 Task: Find connections with filter location Sevran with filter topic #Healthwith filter profile language English with filter current company Black Box with filter school Uttrakhand Jobs with filter industry Accounting with filter service category iOS Development with filter keywords title Recyclables Collector
Action: Mouse moved to (254, 191)
Screenshot: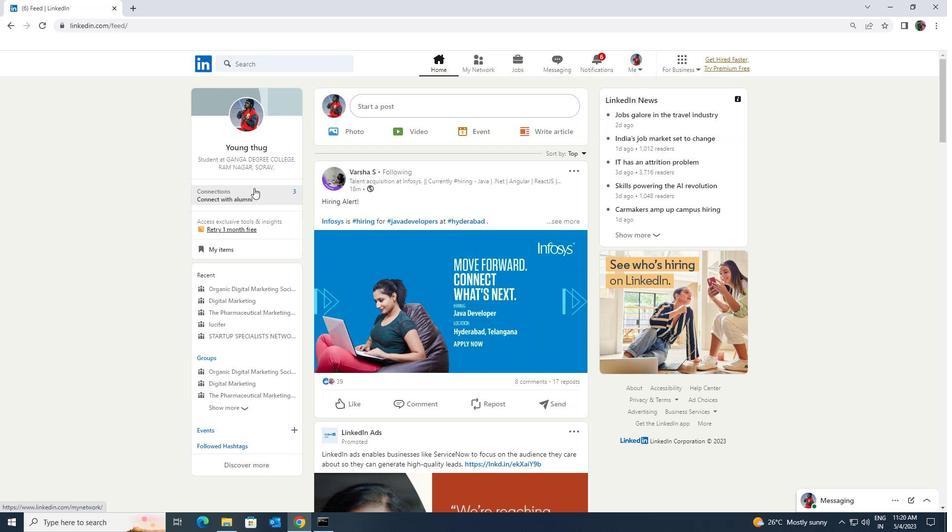 
Action: Mouse pressed left at (254, 191)
Screenshot: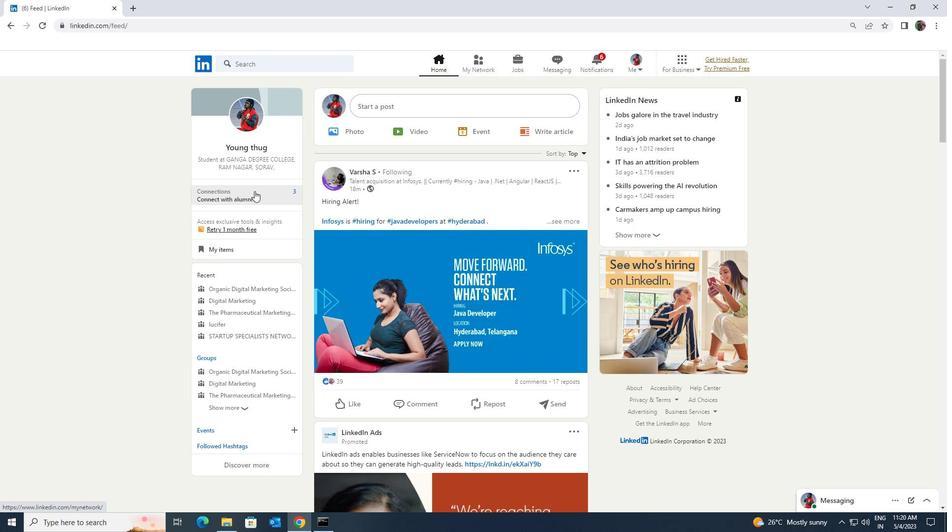 
Action: Mouse moved to (245, 116)
Screenshot: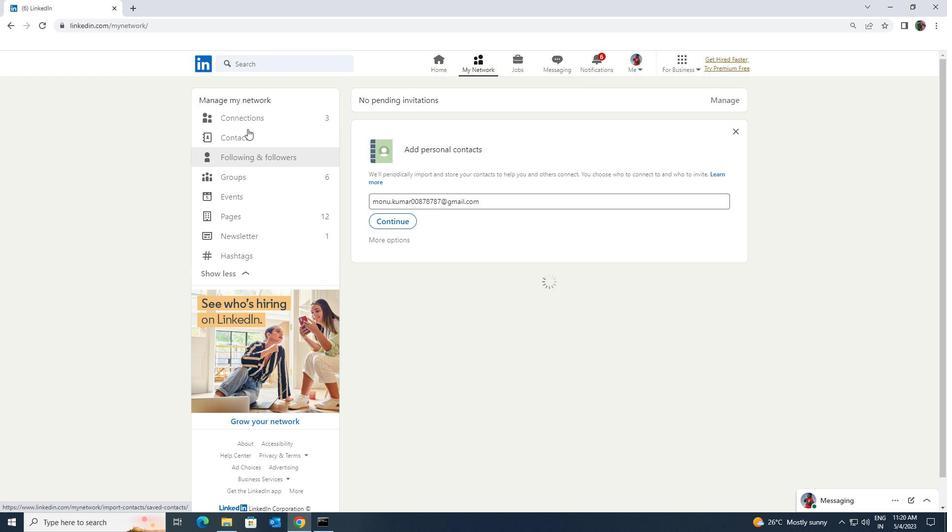 
Action: Mouse pressed left at (245, 116)
Screenshot: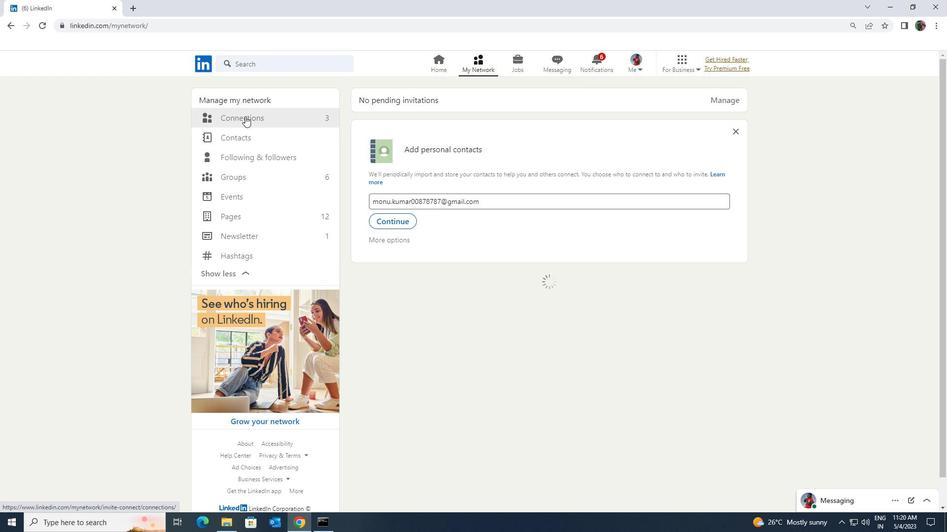 
Action: Mouse moved to (528, 120)
Screenshot: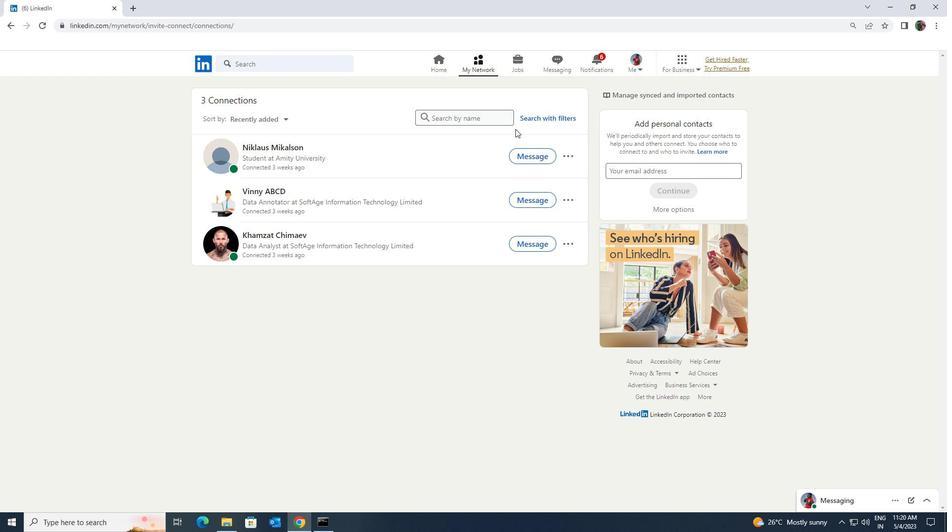 
Action: Mouse pressed left at (528, 120)
Screenshot: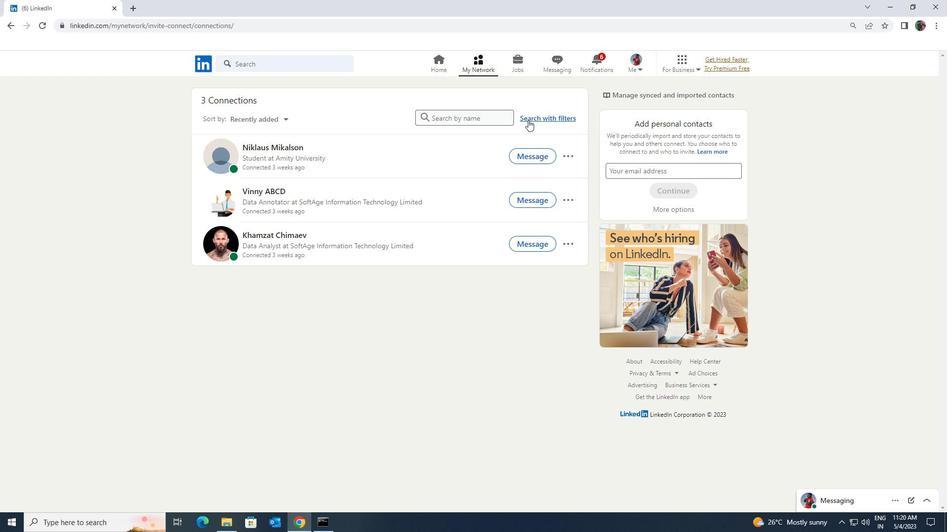 
Action: Mouse moved to (501, 84)
Screenshot: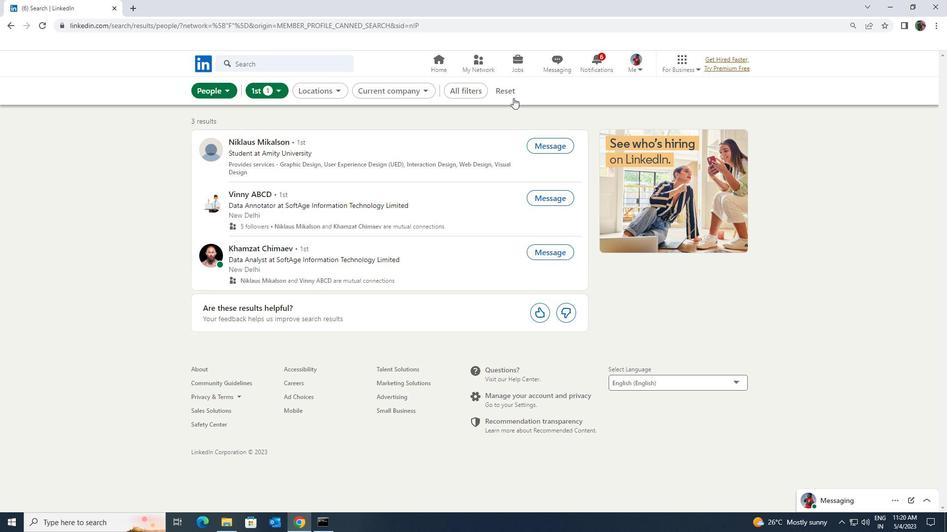 
Action: Mouse pressed left at (501, 84)
Screenshot: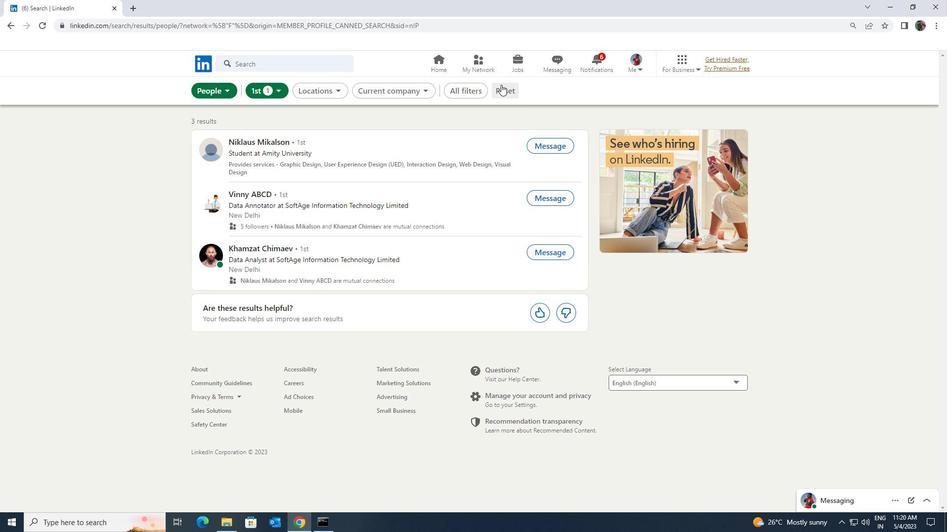 
Action: Mouse moved to (493, 88)
Screenshot: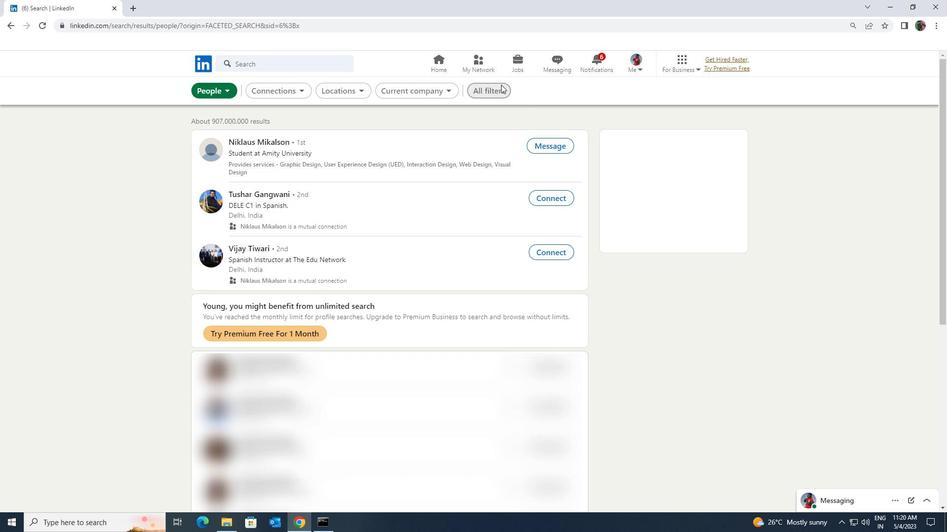 
Action: Mouse pressed left at (493, 88)
Screenshot: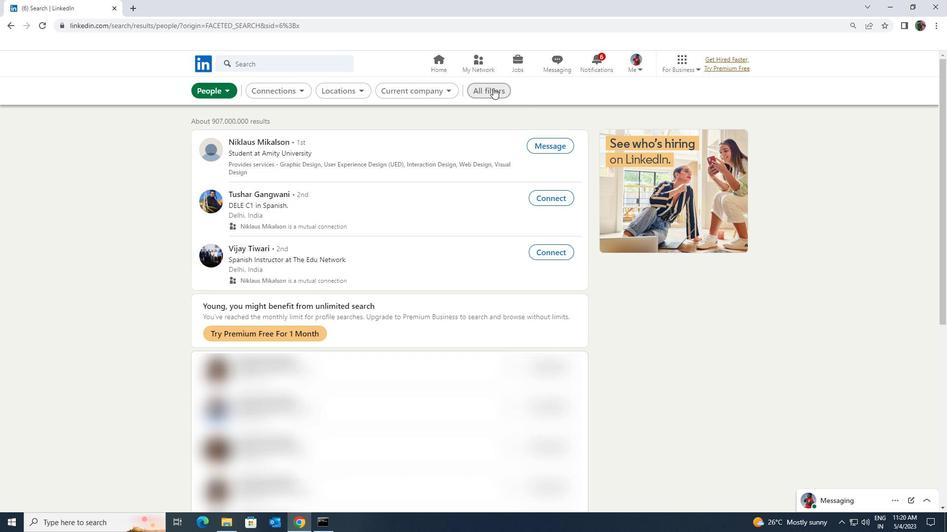 
Action: Mouse moved to (815, 385)
Screenshot: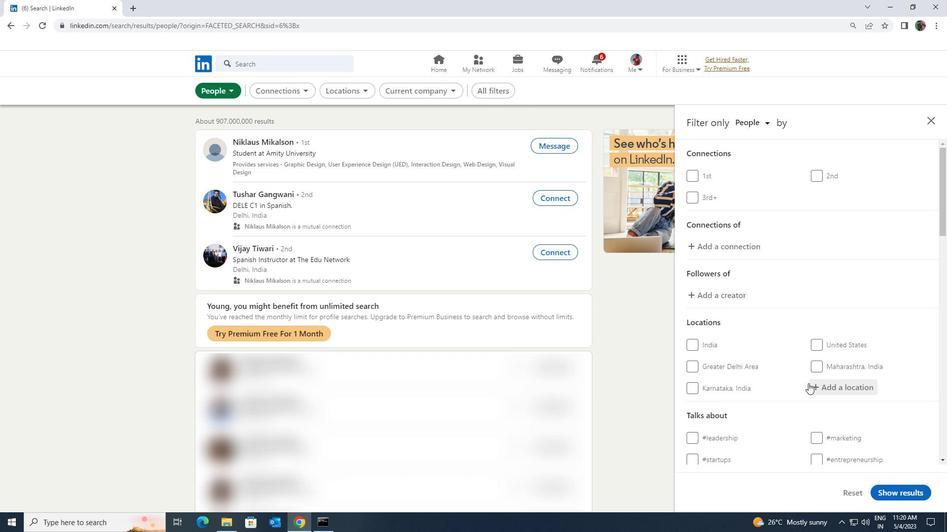 
Action: Mouse pressed left at (815, 385)
Screenshot: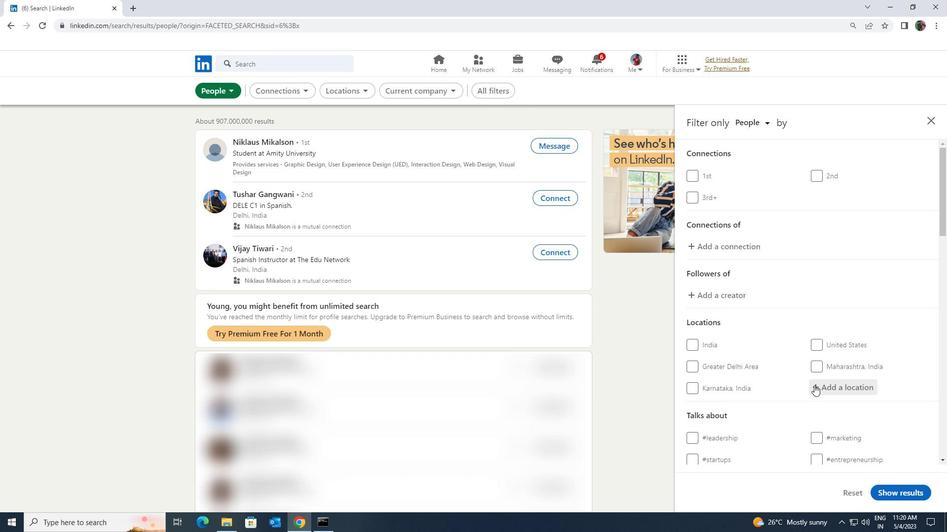 
Action: Key pressed <Key.shift>SR<Key.backspace>EVRAN
Screenshot: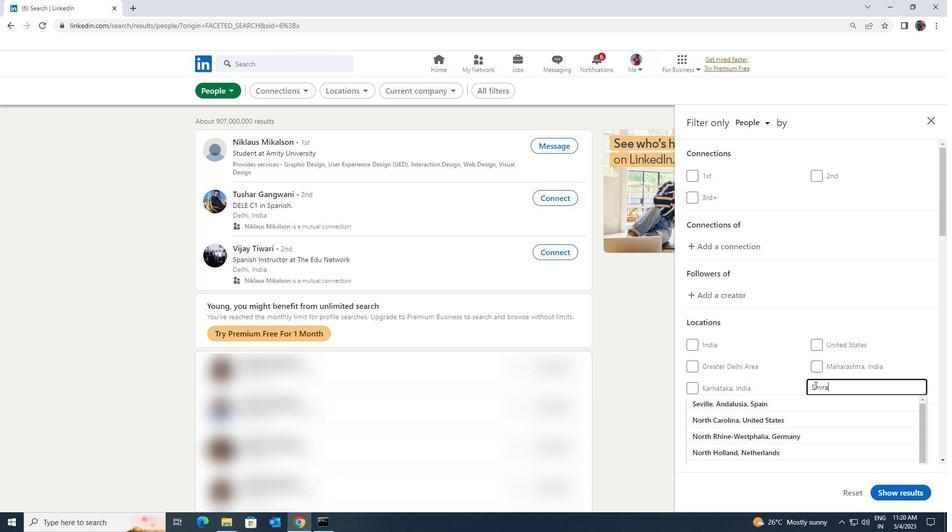 
Action: Mouse moved to (806, 401)
Screenshot: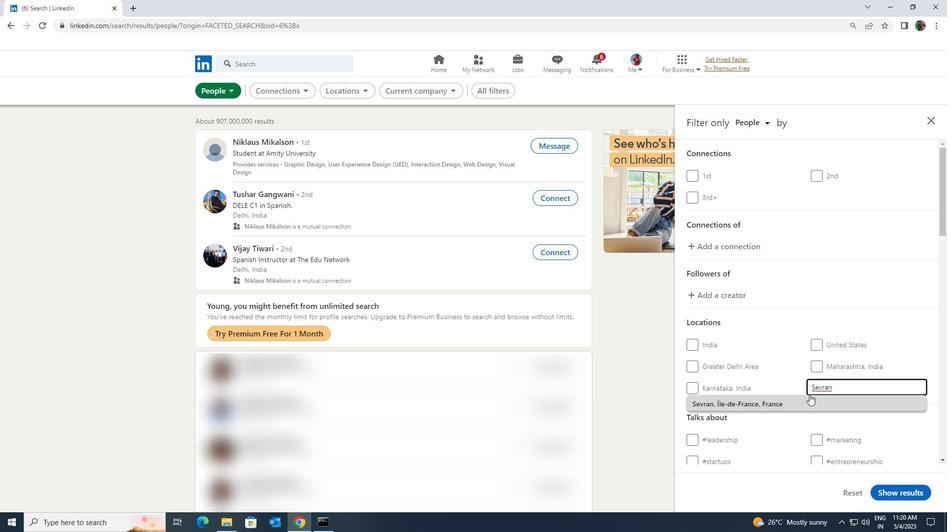 
Action: Mouse pressed left at (806, 401)
Screenshot: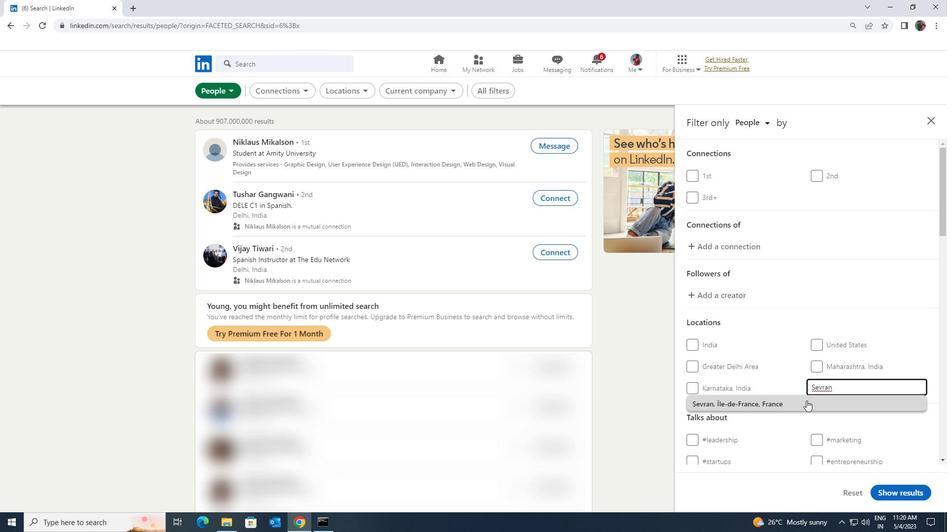
Action: Mouse moved to (800, 390)
Screenshot: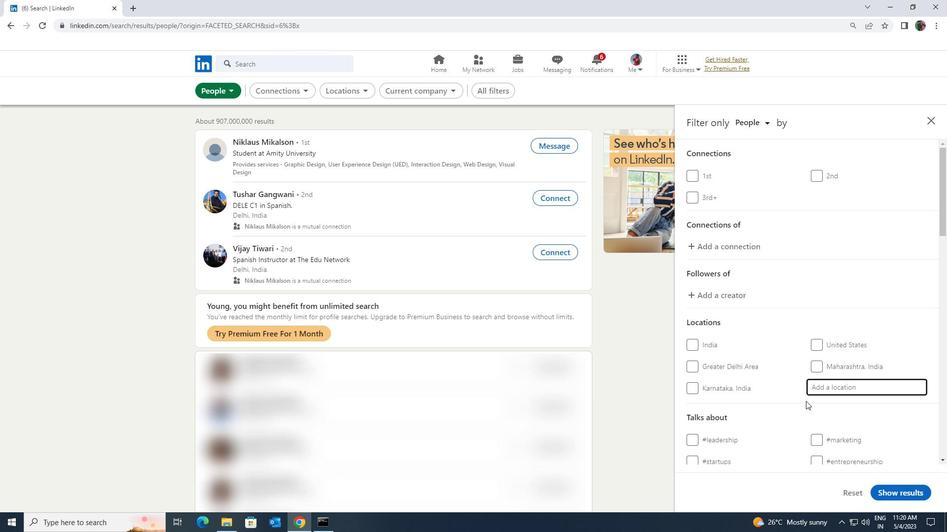 
Action: Mouse scrolled (800, 390) with delta (0, 0)
Screenshot: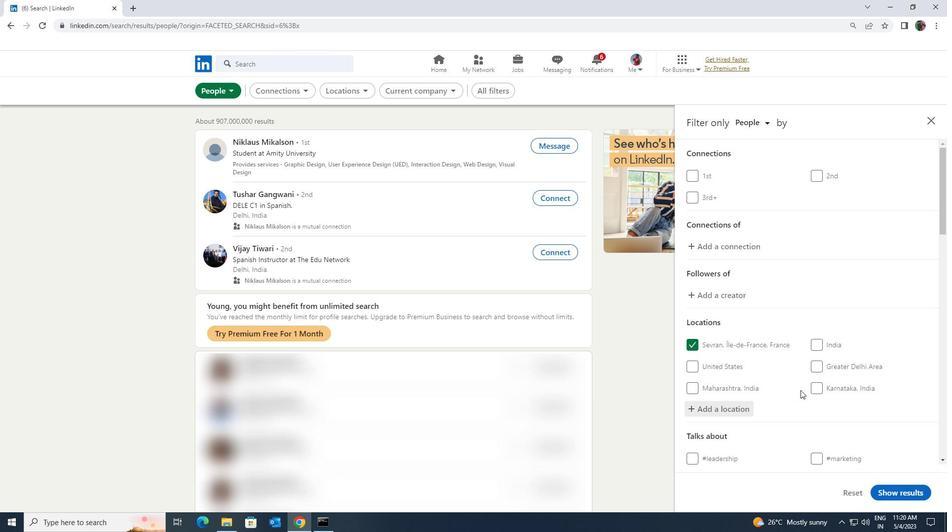 
Action: Mouse scrolled (800, 390) with delta (0, 0)
Screenshot: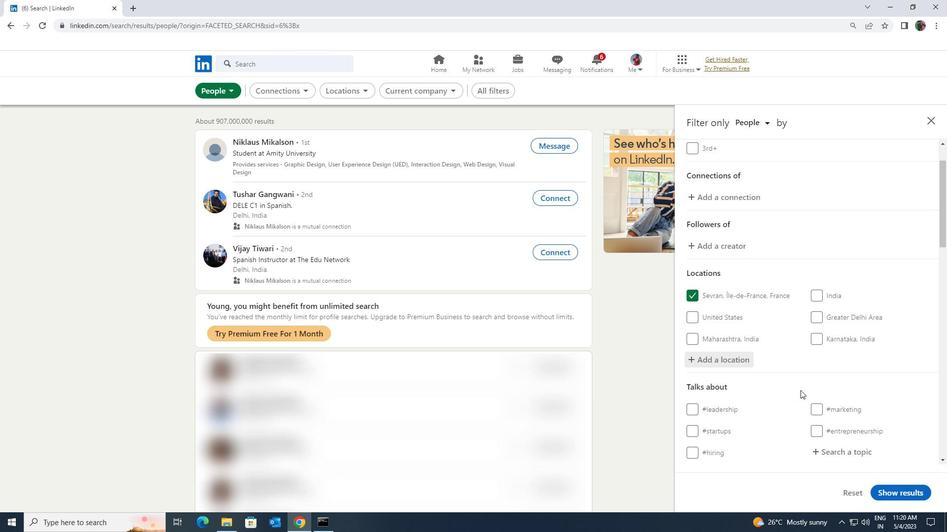 
Action: Mouse moved to (821, 400)
Screenshot: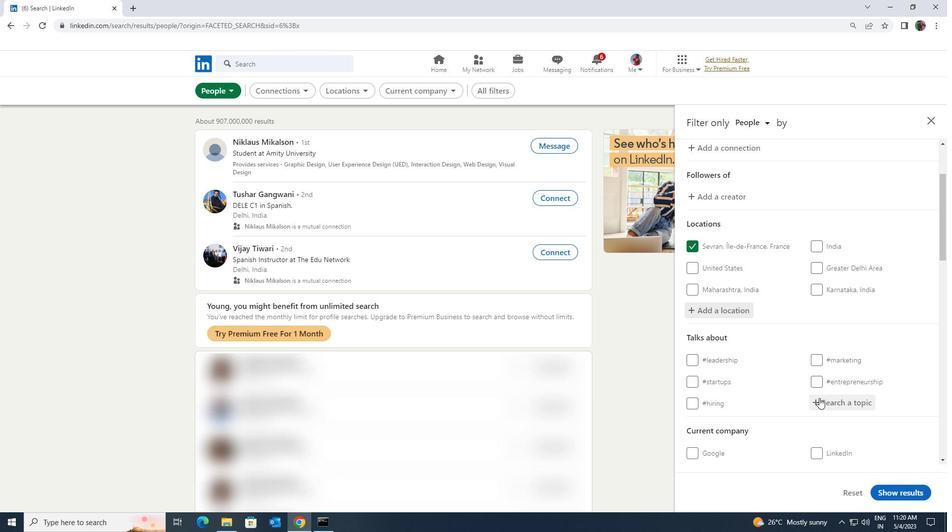 
Action: Mouse pressed left at (821, 400)
Screenshot: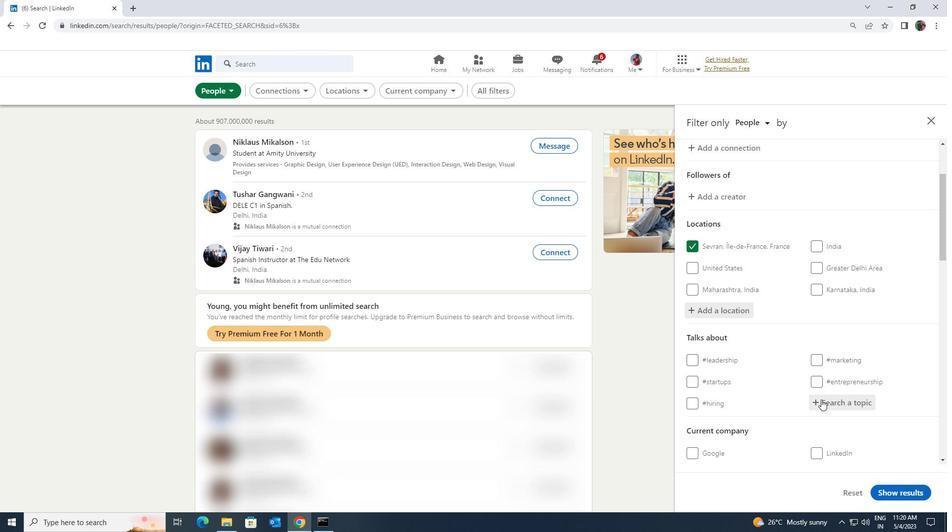 
Action: Mouse moved to (809, 396)
Screenshot: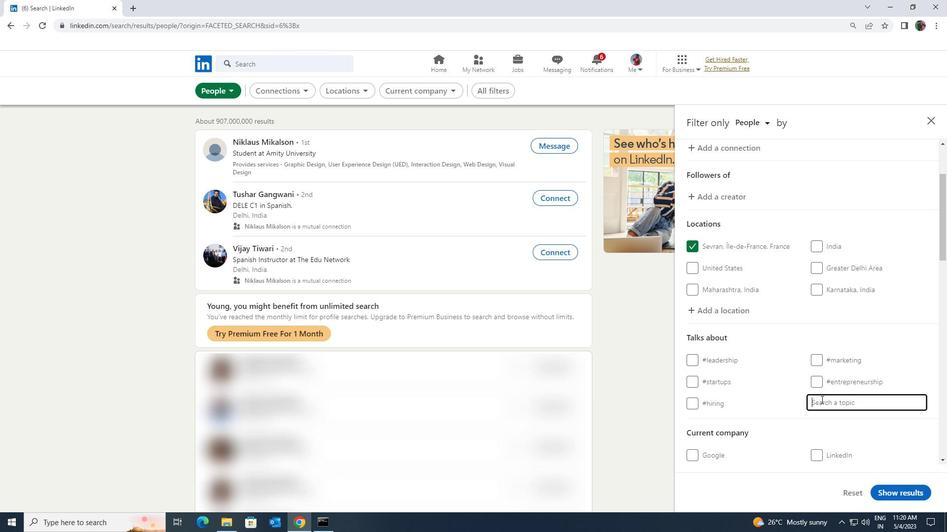 
Action: Key pressed <Key.shift>HEALTH
Screenshot: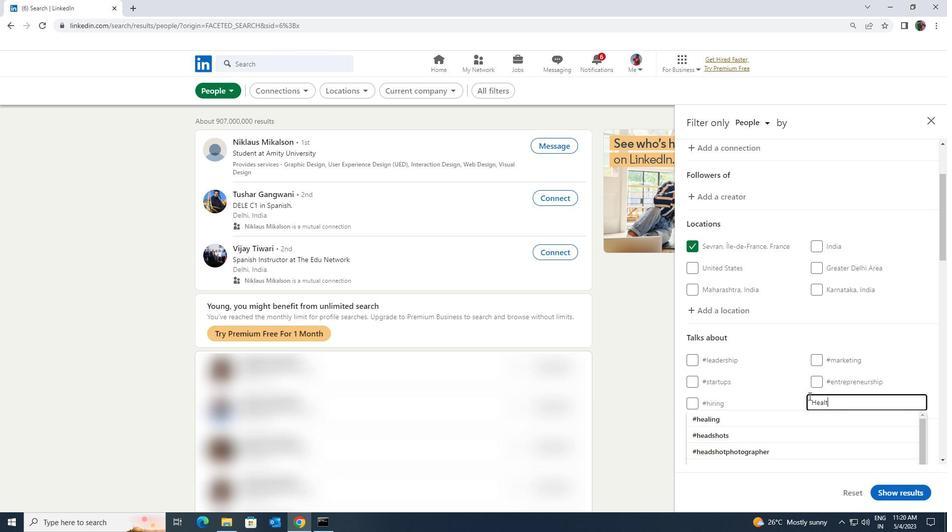 
Action: Mouse moved to (791, 432)
Screenshot: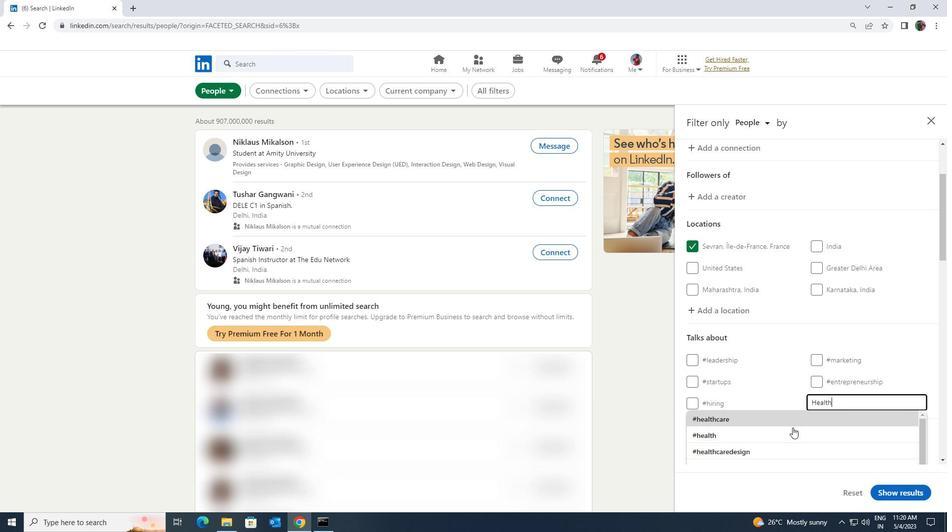 
Action: Mouse pressed left at (791, 432)
Screenshot: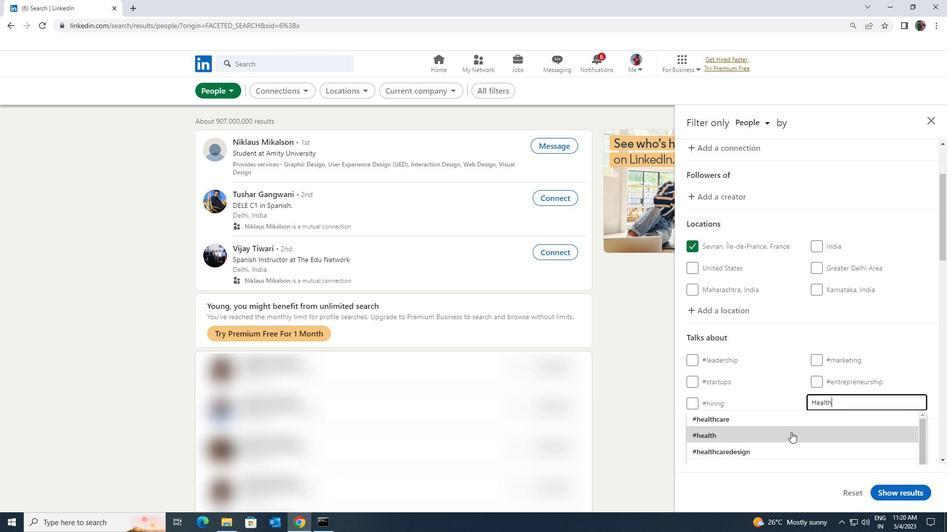 
Action: Mouse scrolled (791, 432) with delta (0, 0)
Screenshot: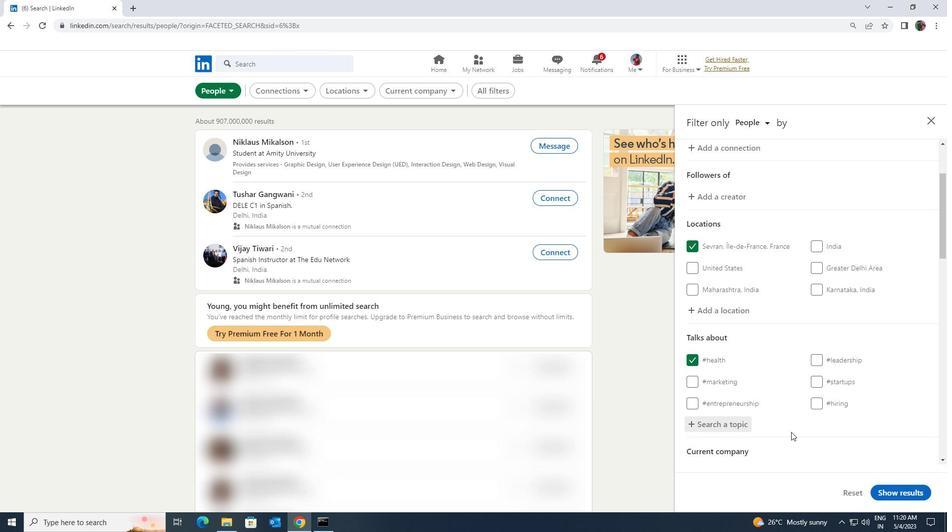 
Action: Mouse scrolled (791, 432) with delta (0, 0)
Screenshot: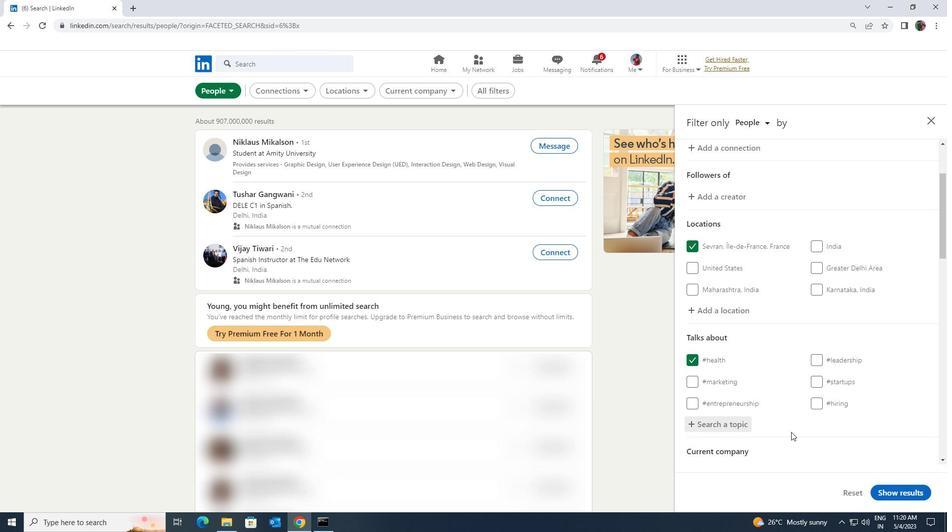 
Action: Mouse scrolled (791, 432) with delta (0, 0)
Screenshot: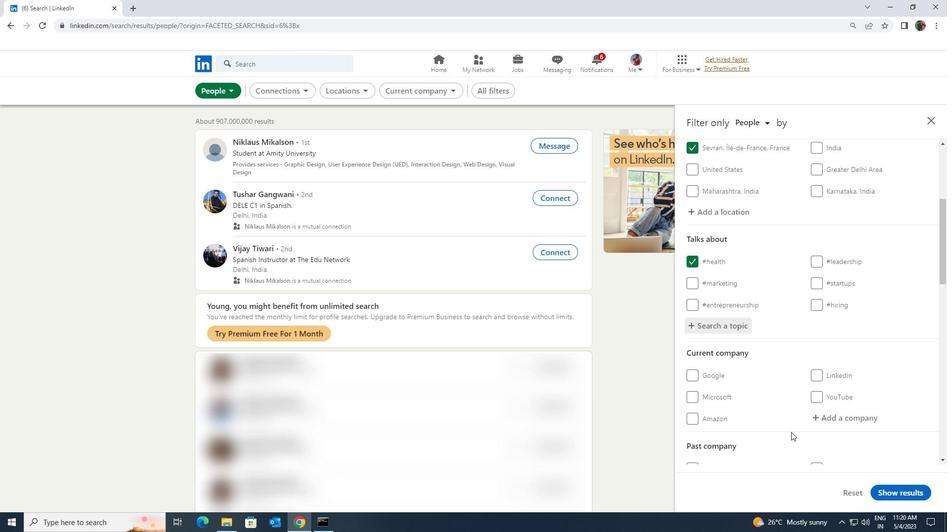 
Action: Mouse scrolled (791, 432) with delta (0, 0)
Screenshot: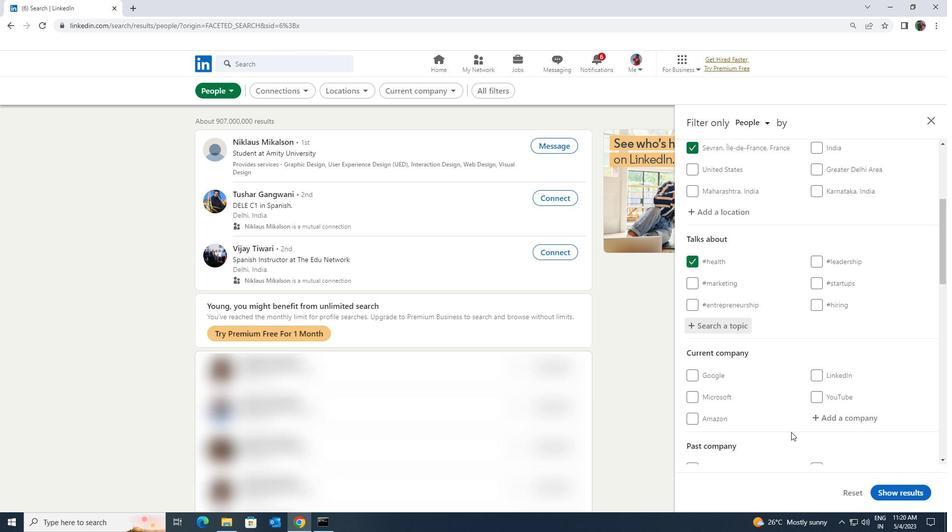 
Action: Mouse scrolled (791, 432) with delta (0, 0)
Screenshot: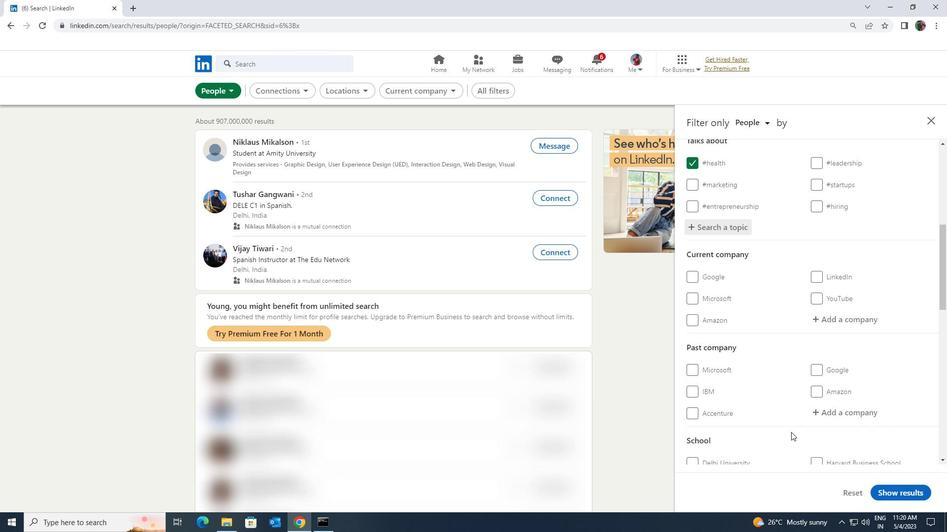 
Action: Mouse moved to (789, 432)
Screenshot: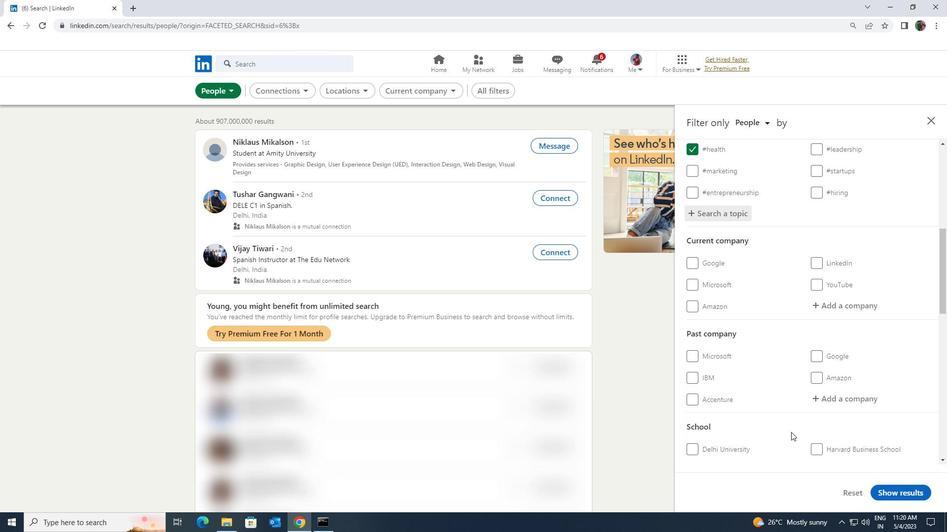 
Action: Mouse scrolled (789, 432) with delta (0, 0)
Screenshot: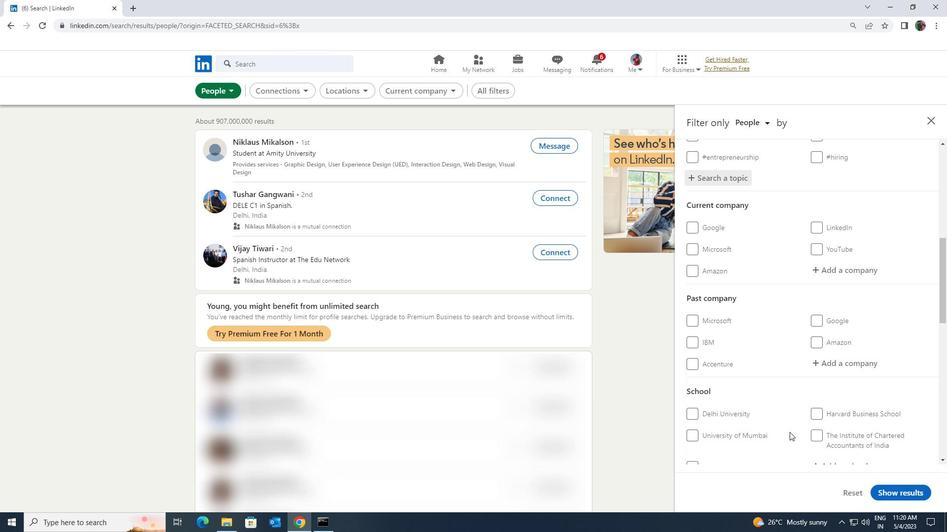 
Action: Mouse moved to (789, 431)
Screenshot: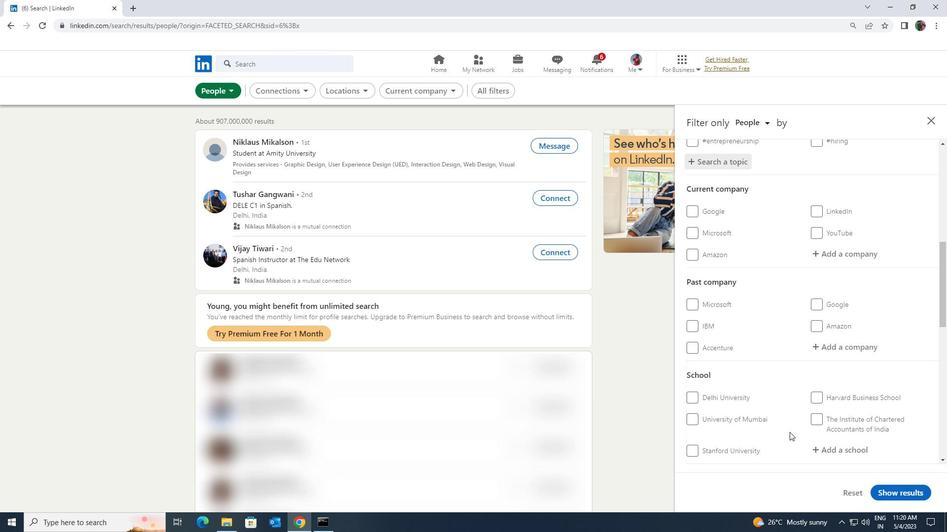 
Action: Mouse scrolled (789, 430) with delta (0, 0)
Screenshot: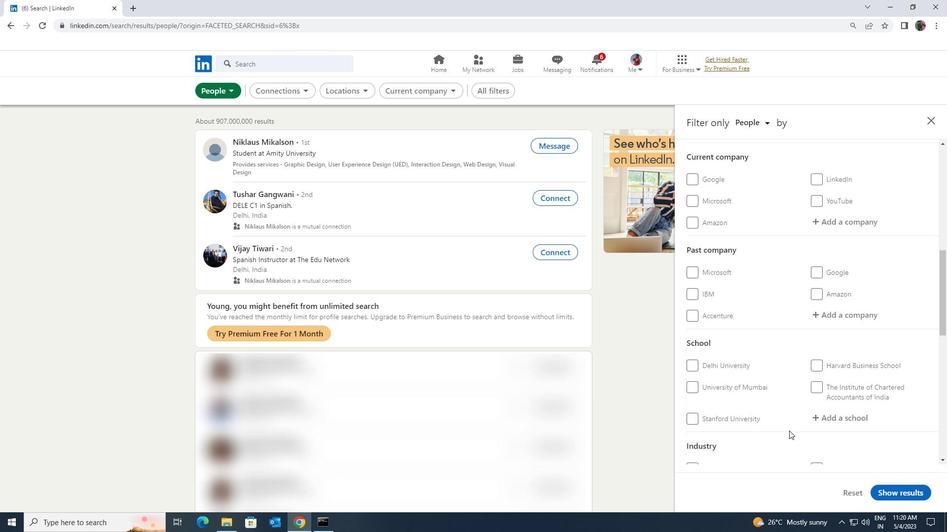 
Action: Mouse moved to (788, 428)
Screenshot: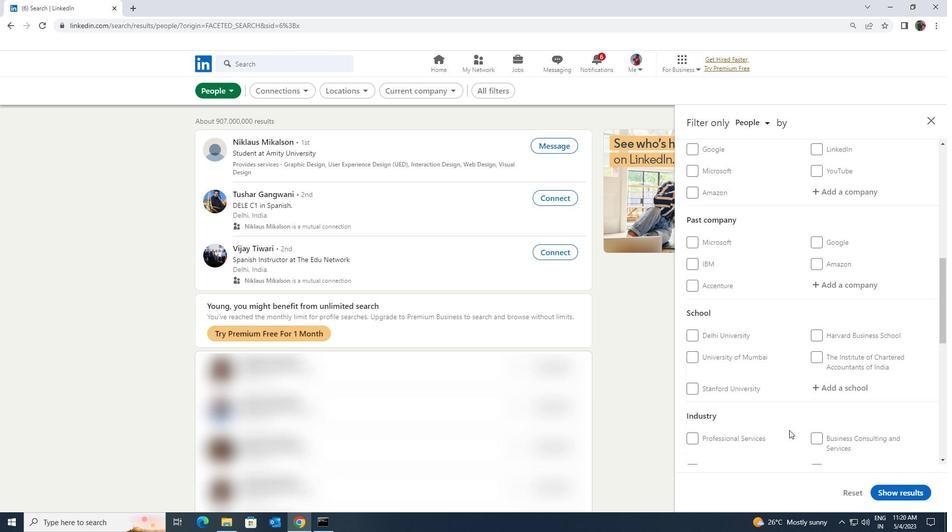 
Action: Mouse scrolled (788, 427) with delta (0, 0)
Screenshot: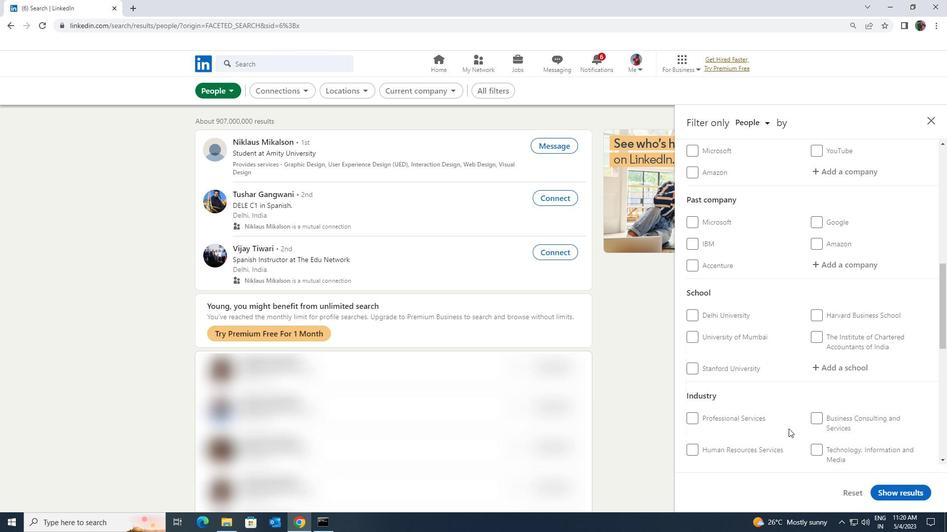 
Action: Mouse scrolled (788, 427) with delta (0, 0)
Screenshot: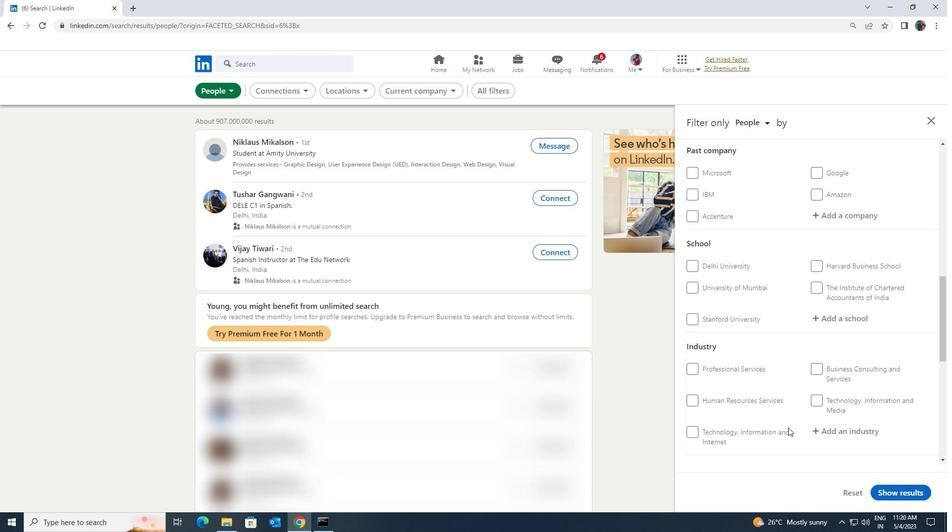 
Action: Mouse scrolled (788, 427) with delta (0, 0)
Screenshot: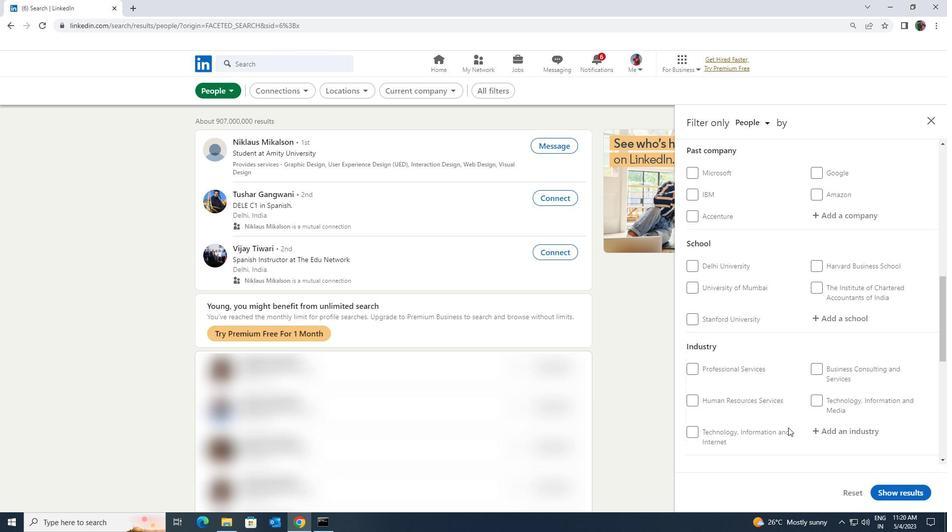 
Action: Mouse moved to (694, 393)
Screenshot: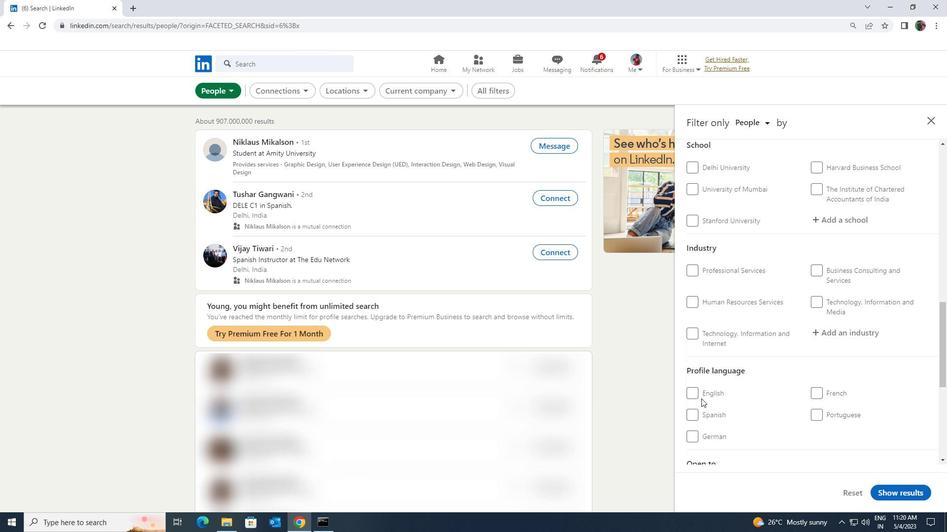 
Action: Mouse pressed left at (694, 393)
Screenshot: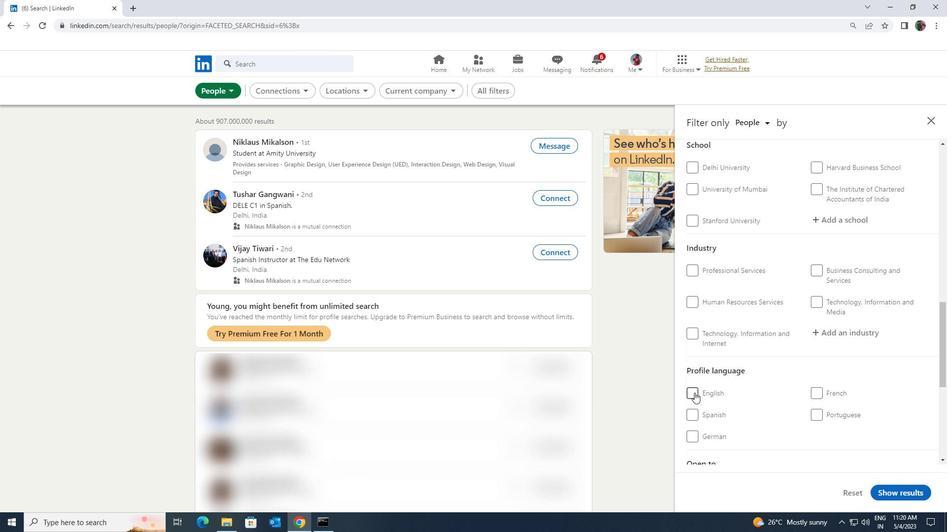 
Action: Mouse moved to (755, 392)
Screenshot: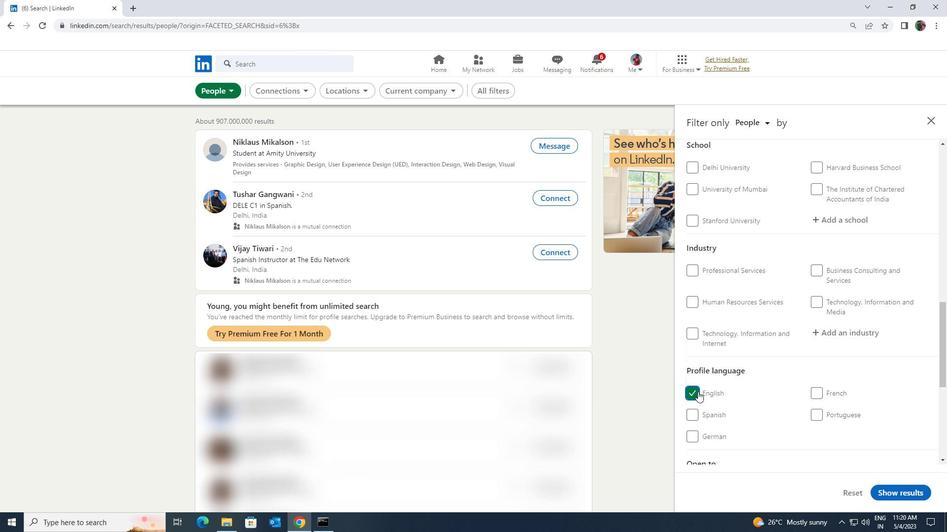 
Action: Mouse scrolled (755, 392) with delta (0, 0)
Screenshot: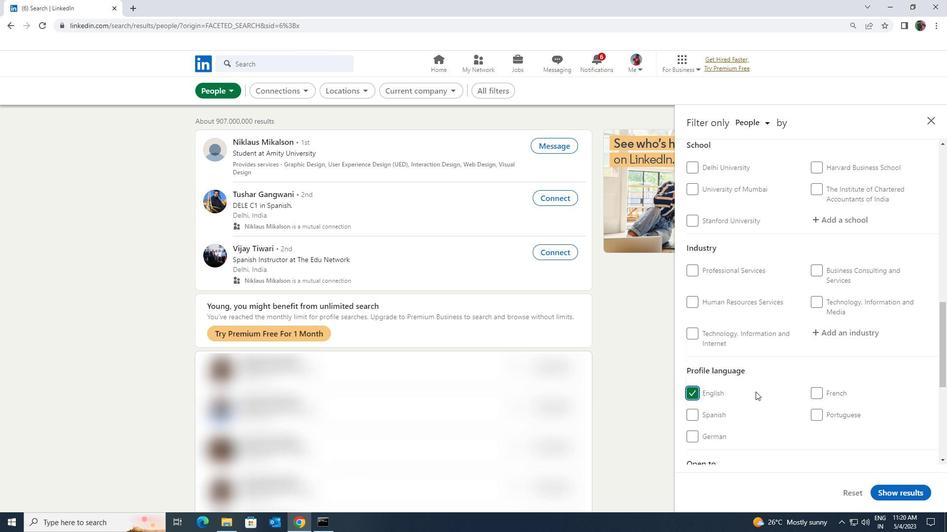 
Action: Mouse scrolled (755, 392) with delta (0, 0)
Screenshot: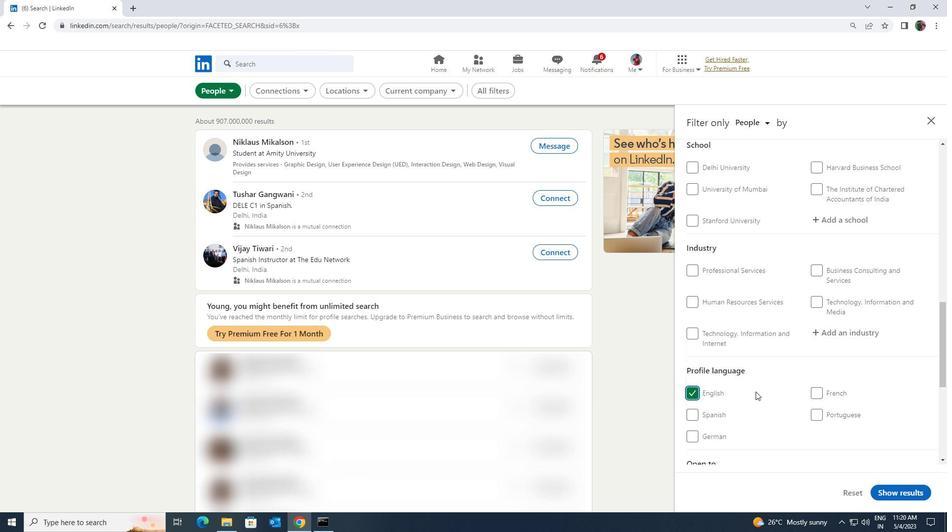 
Action: Mouse scrolled (755, 392) with delta (0, 0)
Screenshot: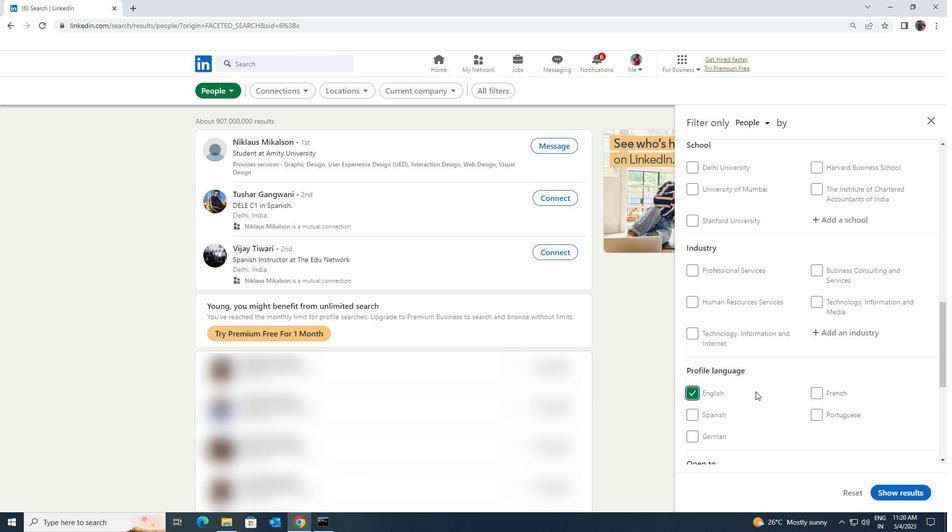 
Action: Mouse scrolled (755, 392) with delta (0, 0)
Screenshot: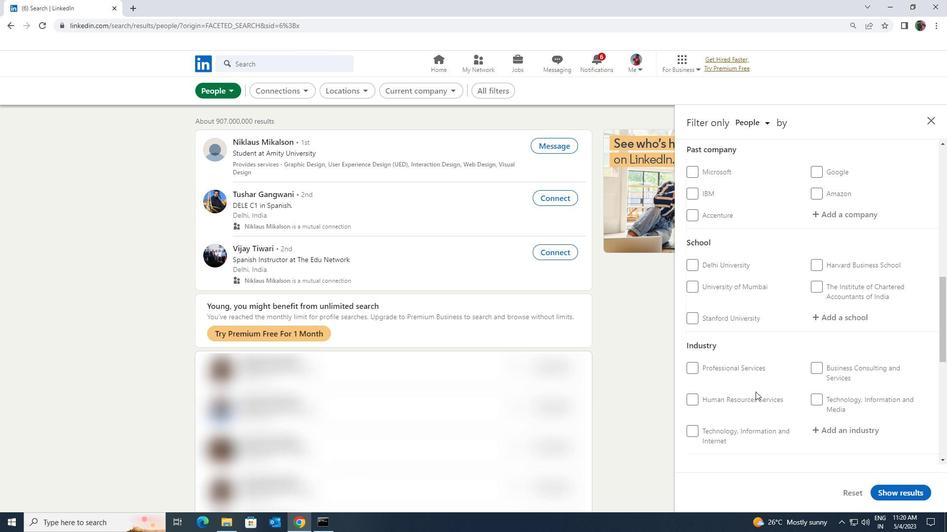 
Action: Mouse scrolled (755, 392) with delta (0, 0)
Screenshot: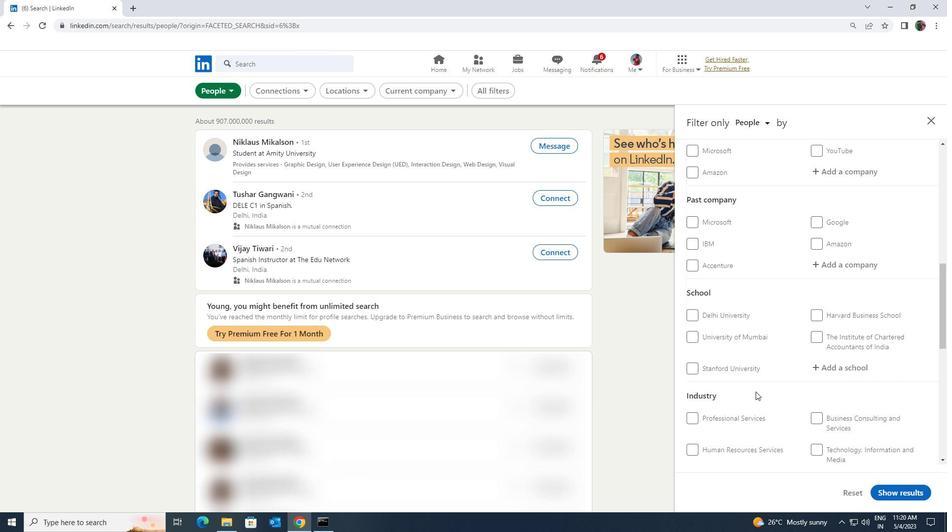 
Action: Mouse scrolled (755, 392) with delta (0, 0)
Screenshot: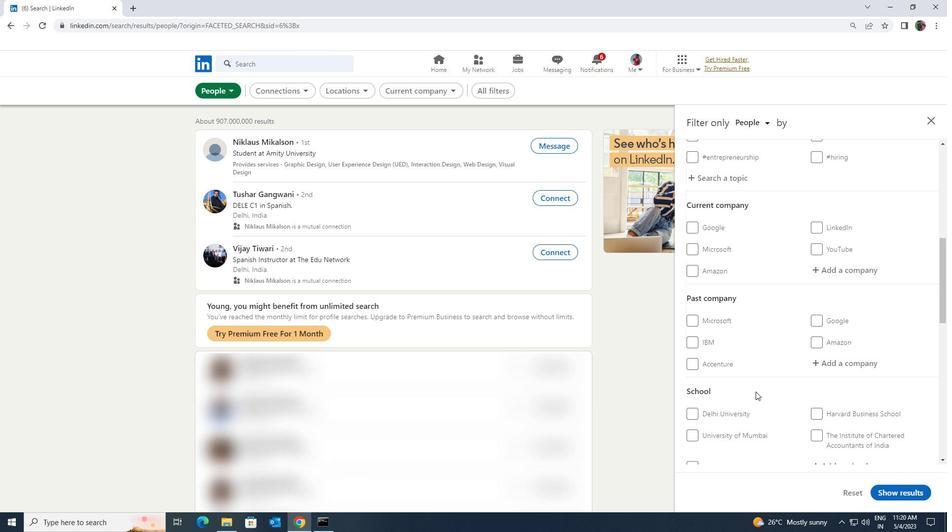 
Action: Mouse moved to (811, 324)
Screenshot: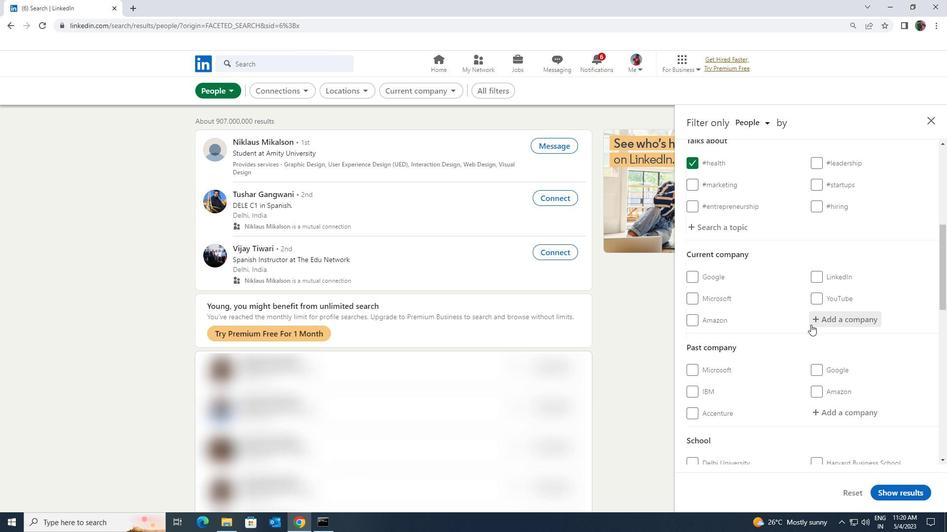 
Action: Mouse pressed left at (811, 324)
Screenshot: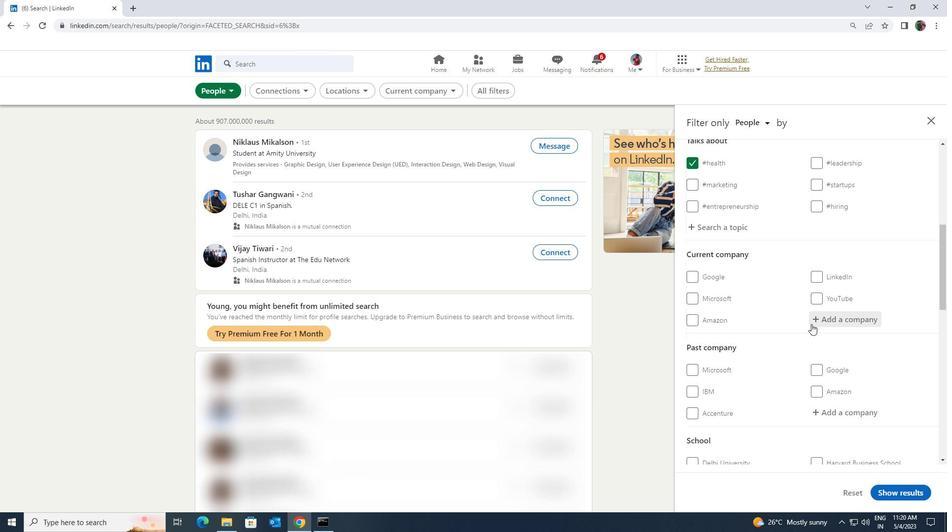 
Action: Key pressed <Key.shift><Key.shift><Key.shift><Key.shift><Key.shift>BLACK<Key.space><Key.shift>BOX
Screenshot: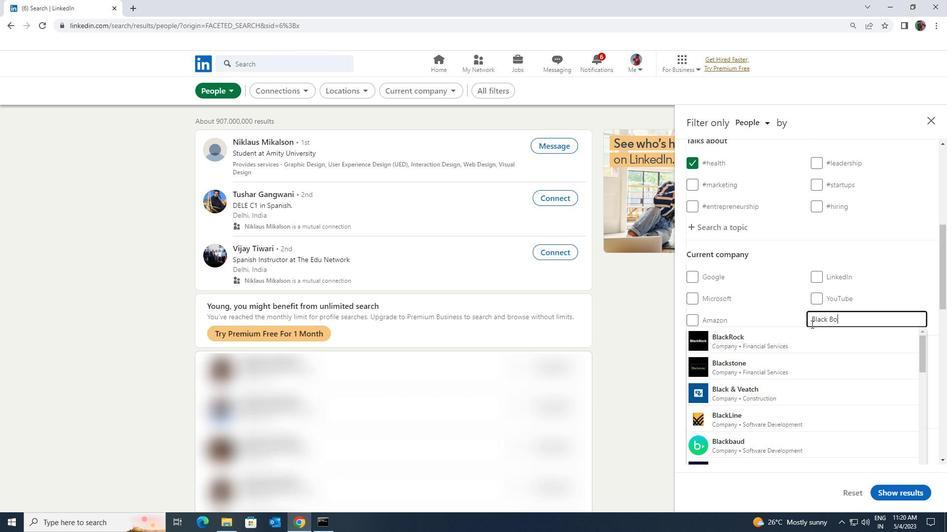 
Action: Mouse moved to (787, 344)
Screenshot: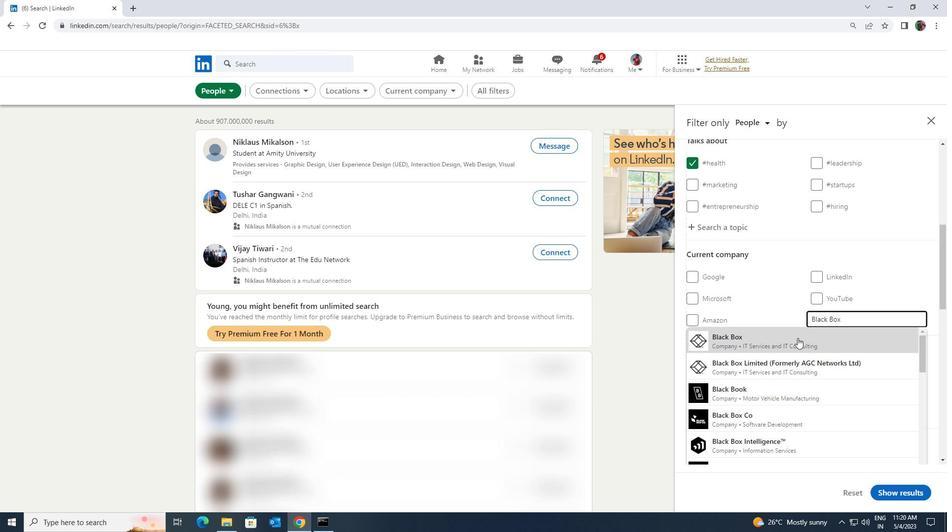 
Action: Mouse pressed left at (787, 344)
Screenshot: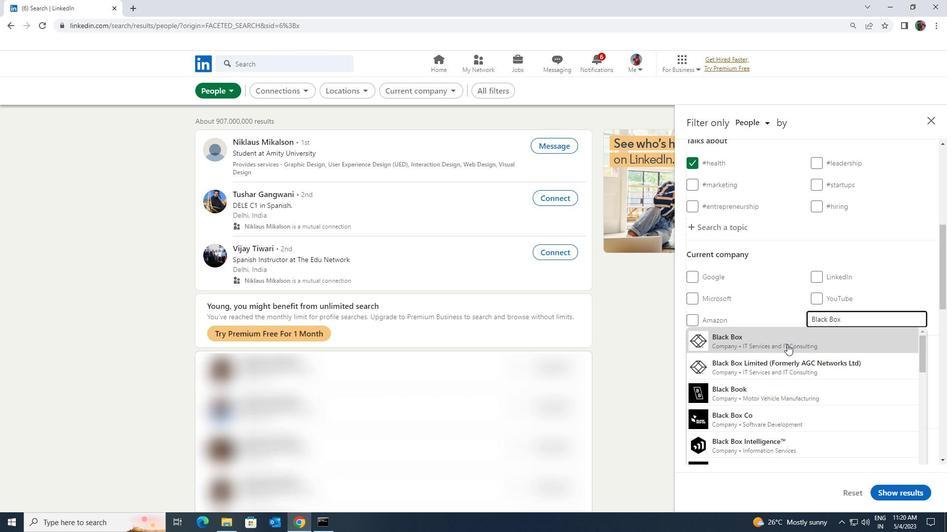 
Action: Mouse pressed left at (787, 344)
Screenshot: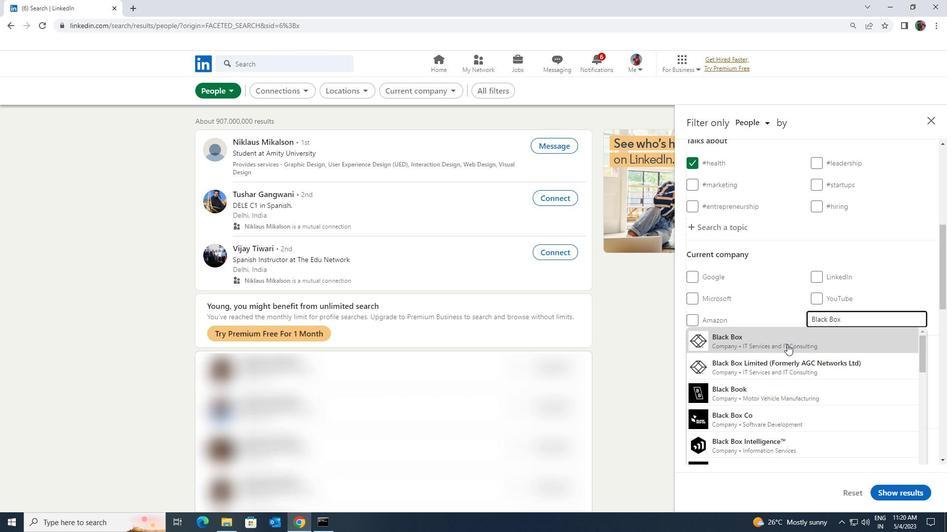 
Action: Mouse scrolled (787, 344) with delta (0, 0)
Screenshot: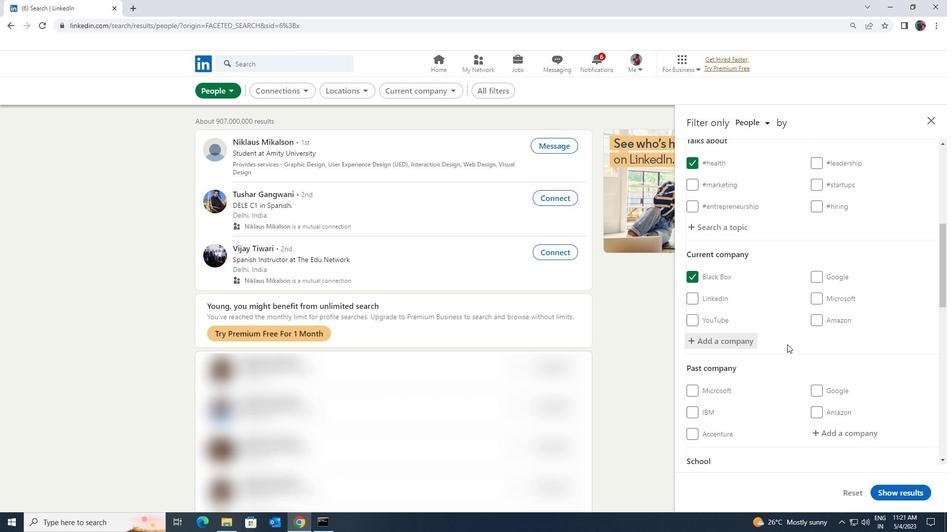 
Action: Mouse moved to (787, 335)
Screenshot: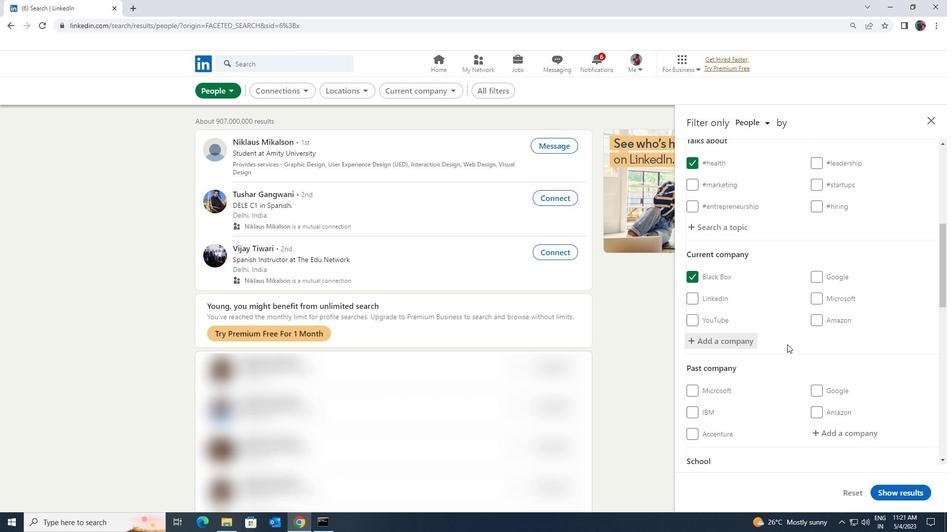 
Action: Mouse scrolled (787, 334) with delta (0, 0)
Screenshot: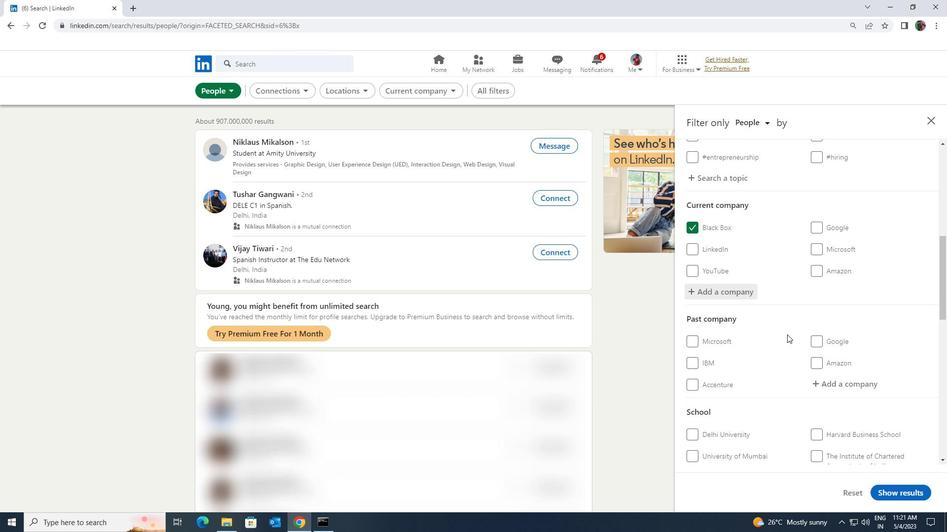 
Action: Mouse scrolled (787, 334) with delta (0, 0)
Screenshot: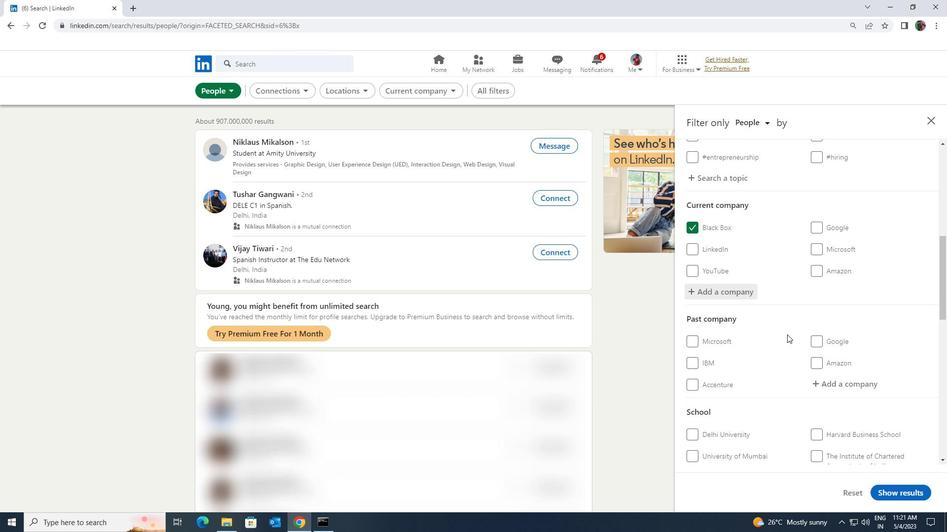 
Action: Mouse scrolled (787, 334) with delta (0, 0)
Screenshot: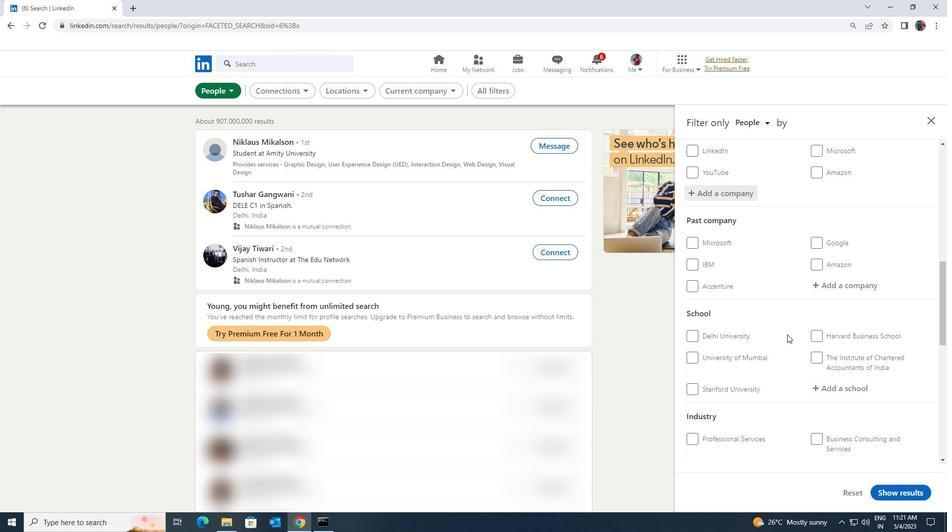 
Action: Mouse moved to (823, 337)
Screenshot: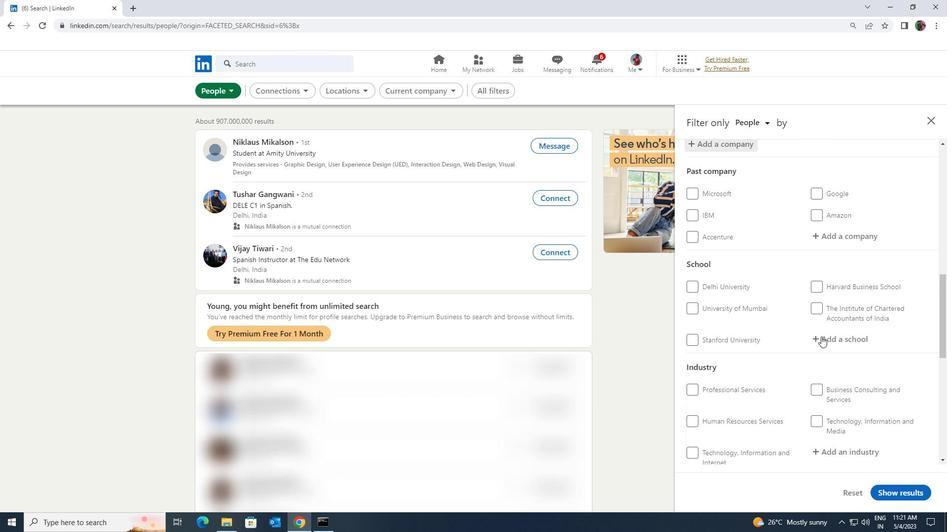 
Action: Mouse pressed left at (823, 337)
Screenshot: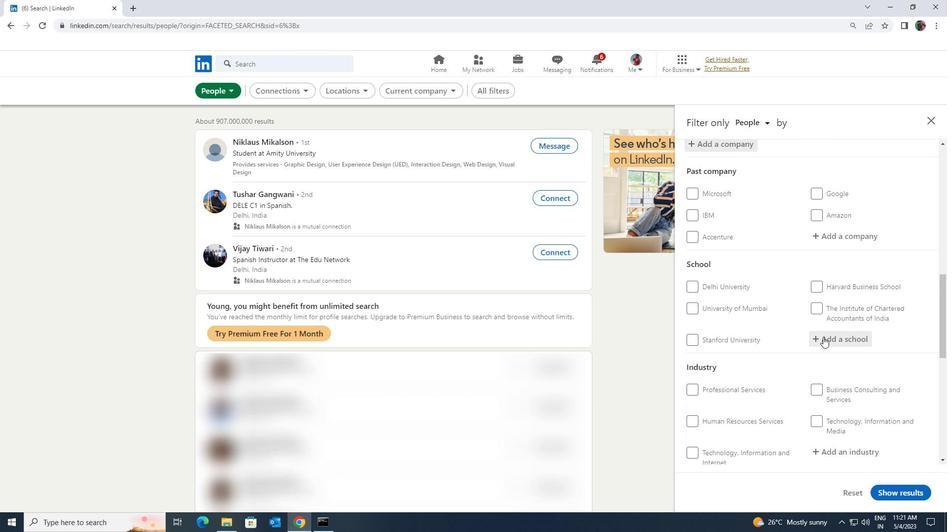 
Action: Key pressed <Key.shift>UTTRAKHAND<Key.space>
Screenshot: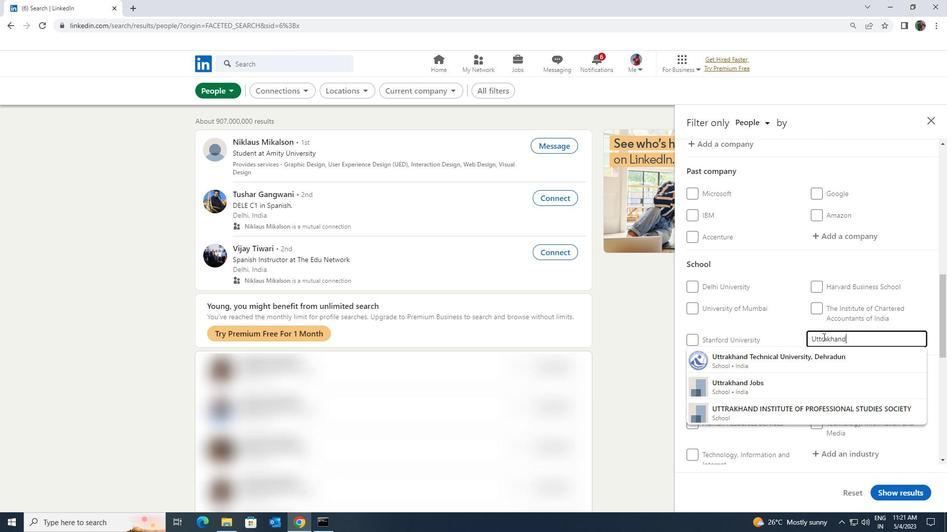 
Action: Mouse moved to (827, 350)
Screenshot: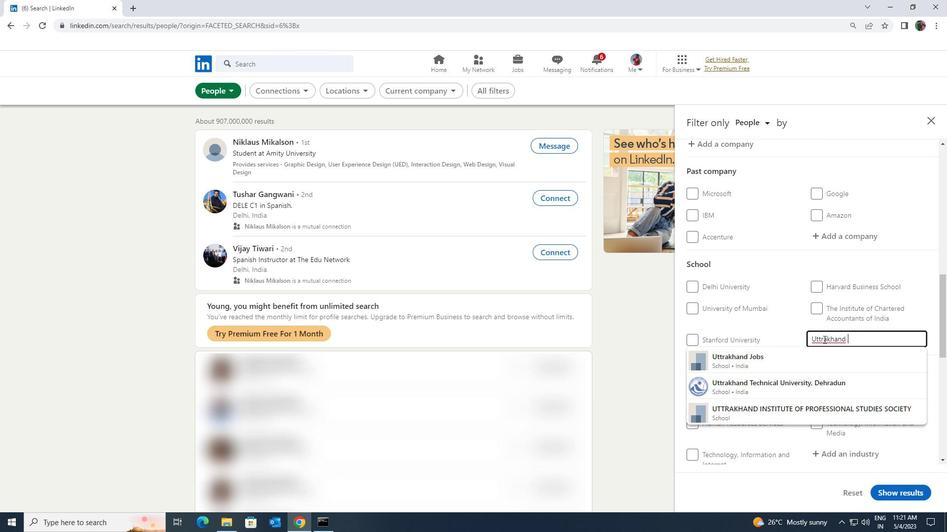 
Action: Mouse pressed left at (827, 350)
Screenshot: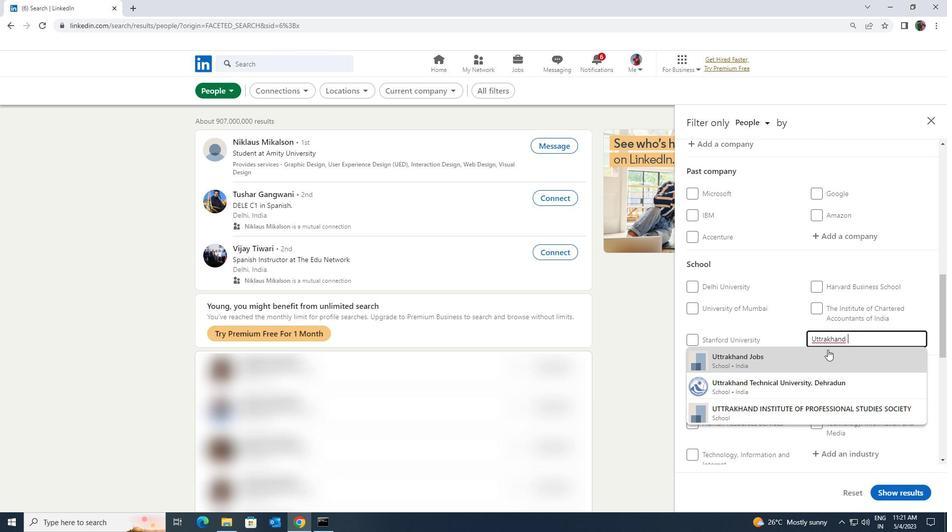 
Action: Mouse moved to (827, 350)
Screenshot: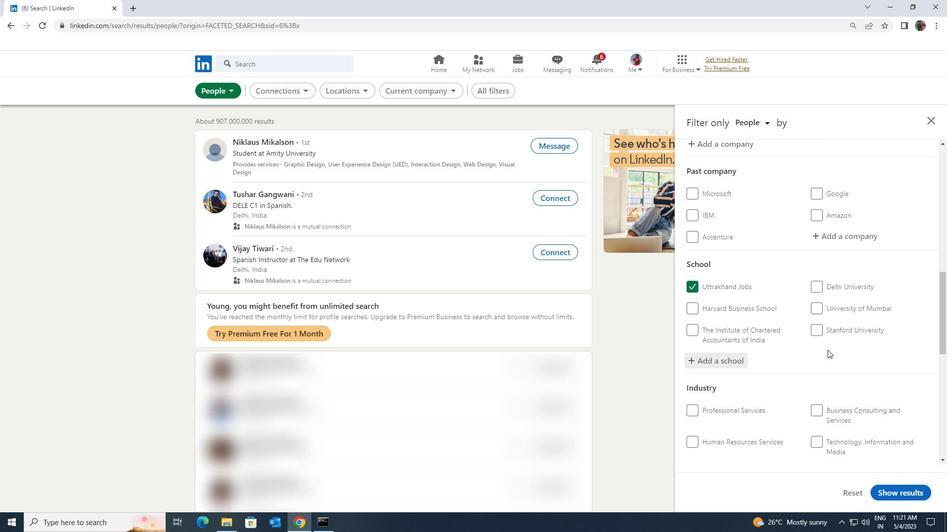 
Action: Mouse scrolled (827, 350) with delta (0, 0)
Screenshot: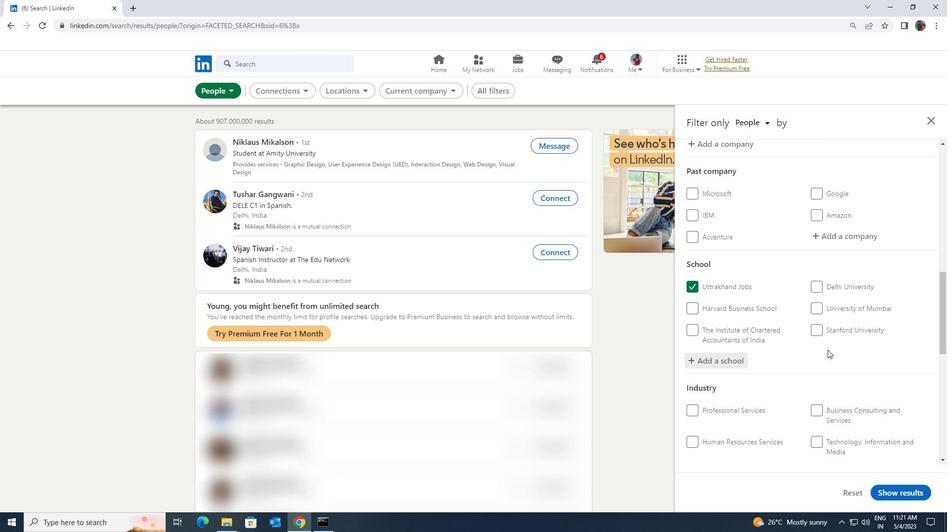 
Action: Mouse scrolled (827, 350) with delta (0, 0)
Screenshot: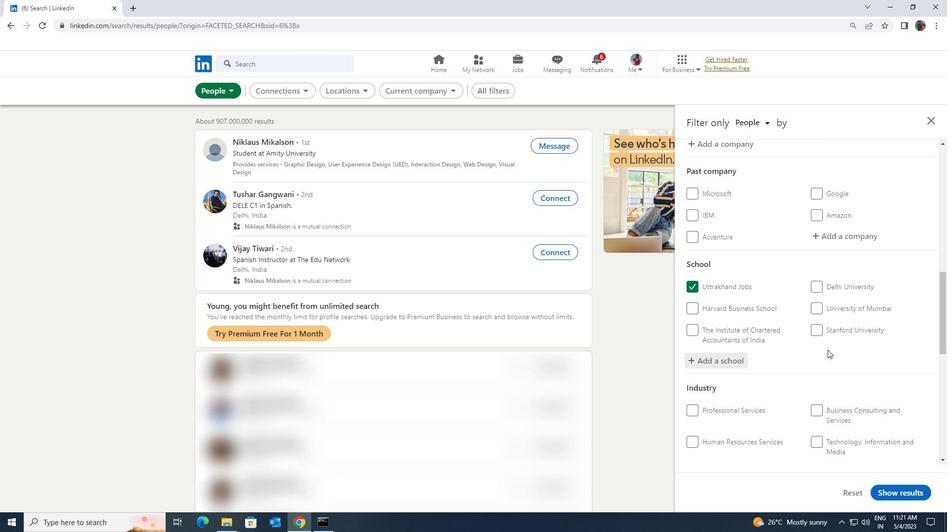 
Action: Mouse moved to (834, 367)
Screenshot: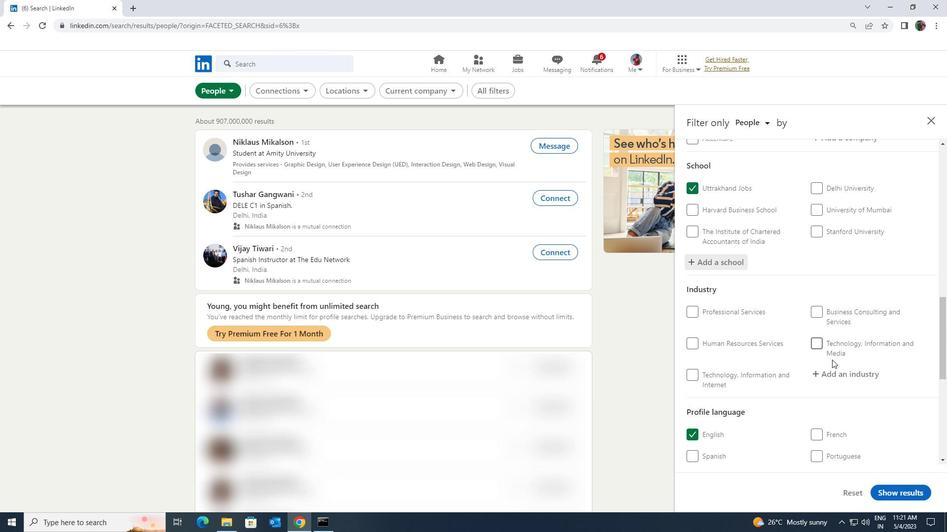 
Action: Mouse pressed left at (834, 367)
Screenshot: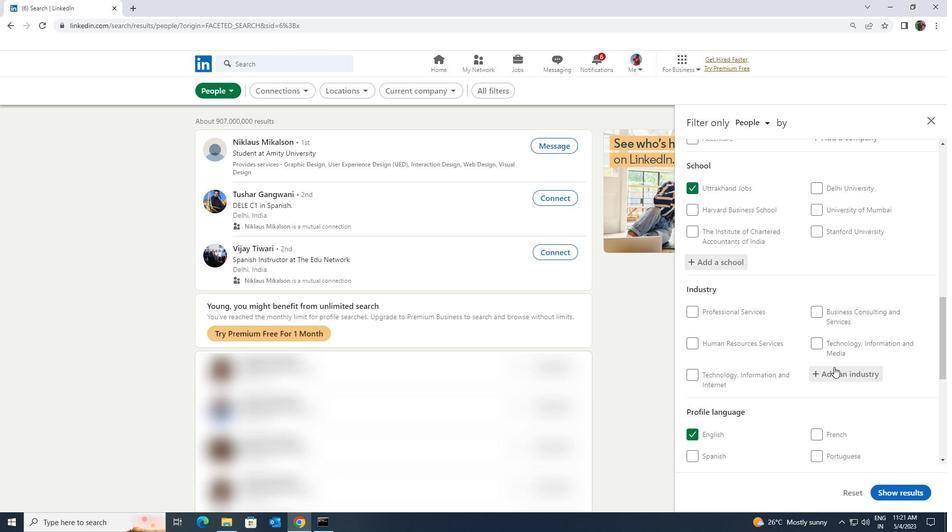 
Action: Key pressed <Key.shift><Key.shift><Key.shift>ACCOUNTING
Screenshot: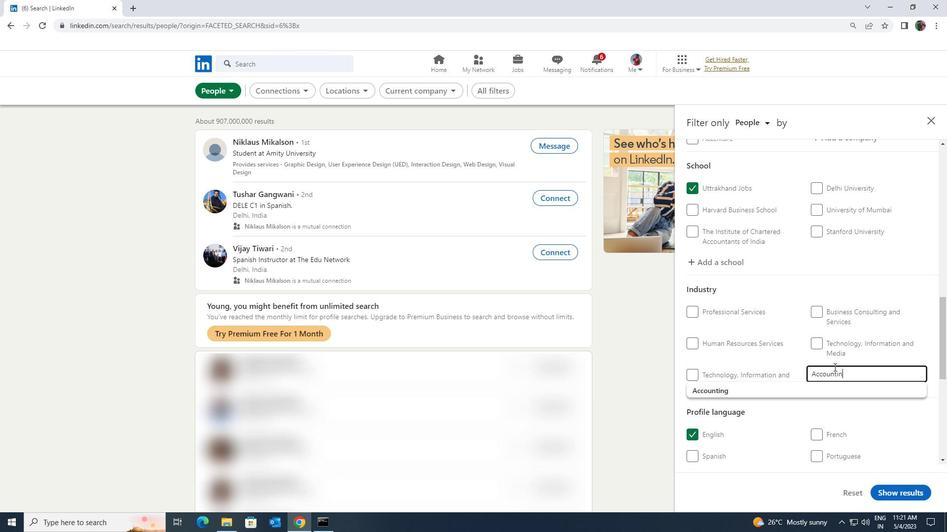 
Action: Mouse moved to (820, 388)
Screenshot: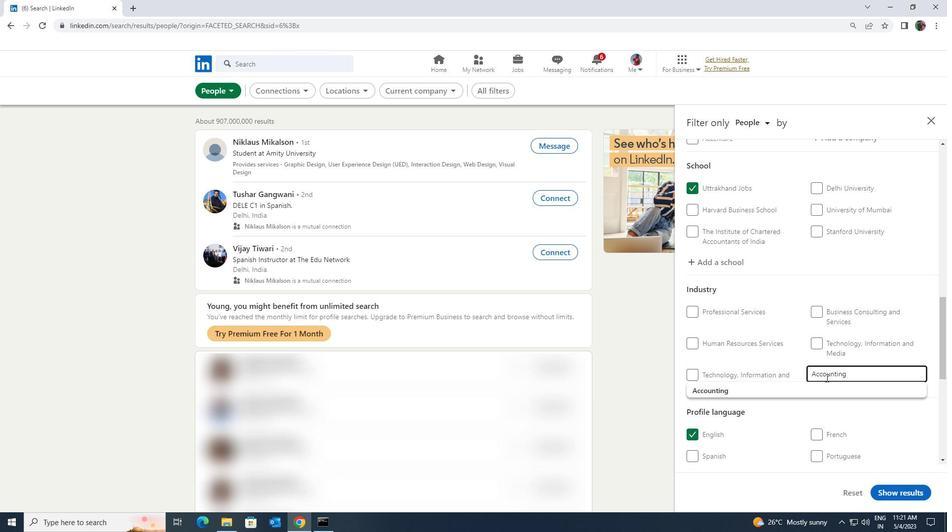 
Action: Mouse pressed left at (820, 388)
Screenshot: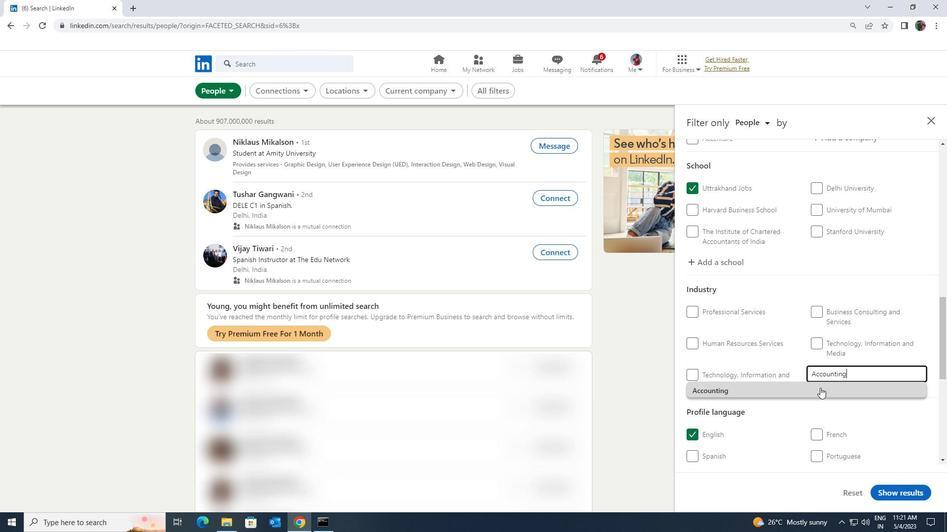
Action: Mouse scrolled (820, 387) with delta (0, 0)
Screenshot: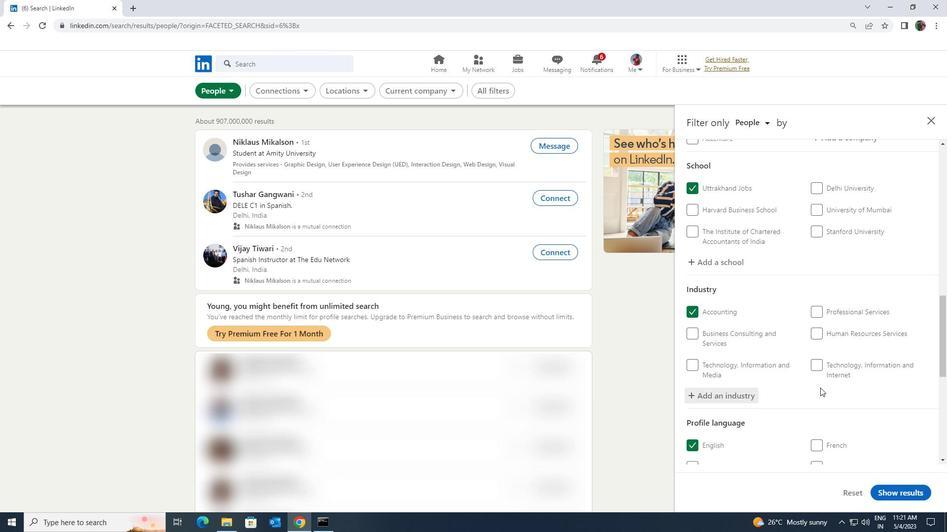 
Action: Mouse scrolled (820, 387) with delta (0, 0)
Screenshot: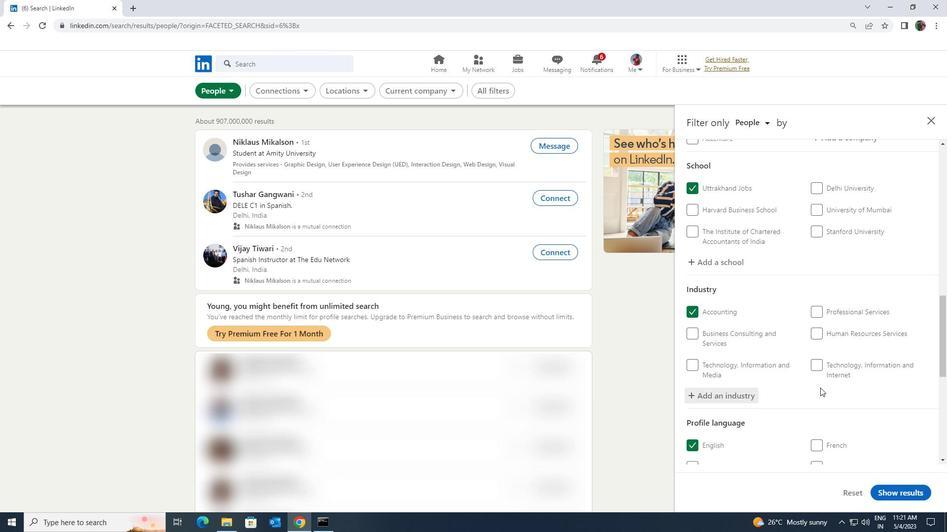 
Action: Mouse scrolled (820, 387) with delta (0, 0)
Screenshot: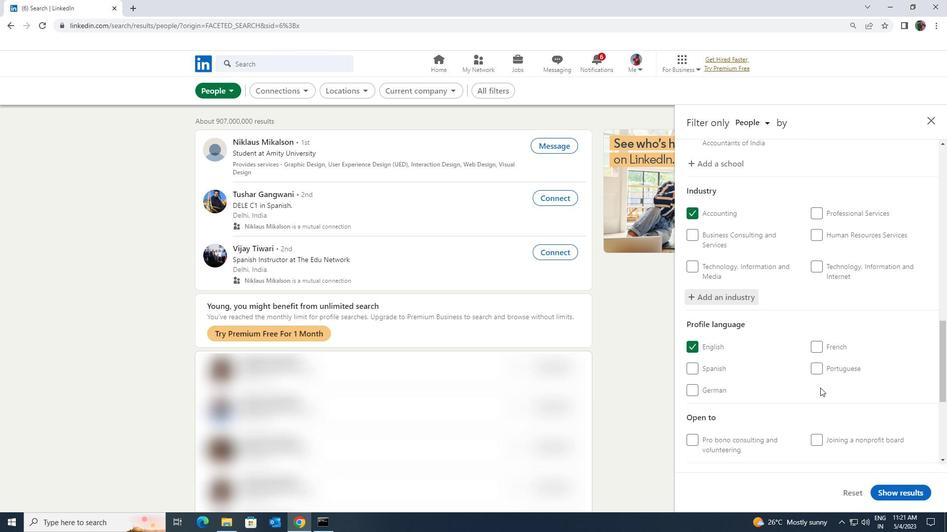 
Action: Mouse scrolled (820, 387) with delta (0, 0)
Screenshot: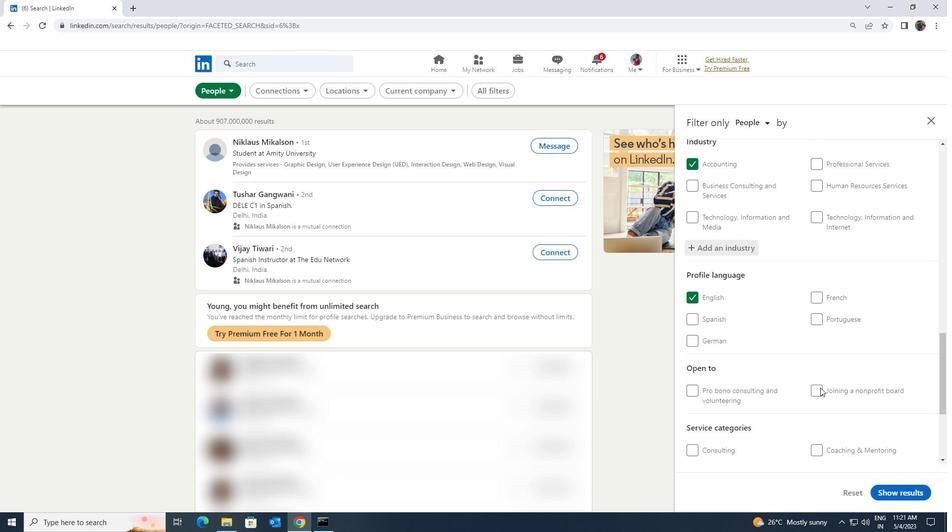 
Action: Mouse scrolled (820, 387) with delta (0, 0)
Screenshot: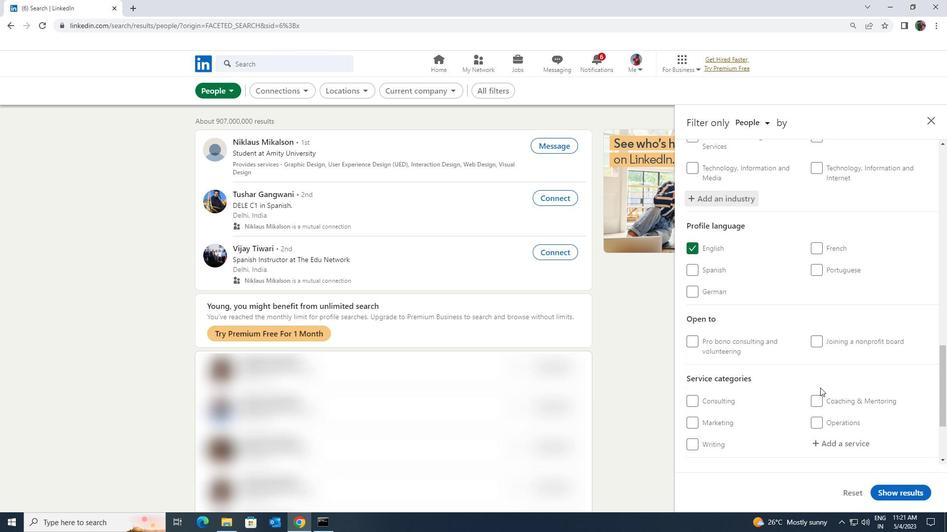 
Action: Mouse moved to (820, 393)
Screenshot: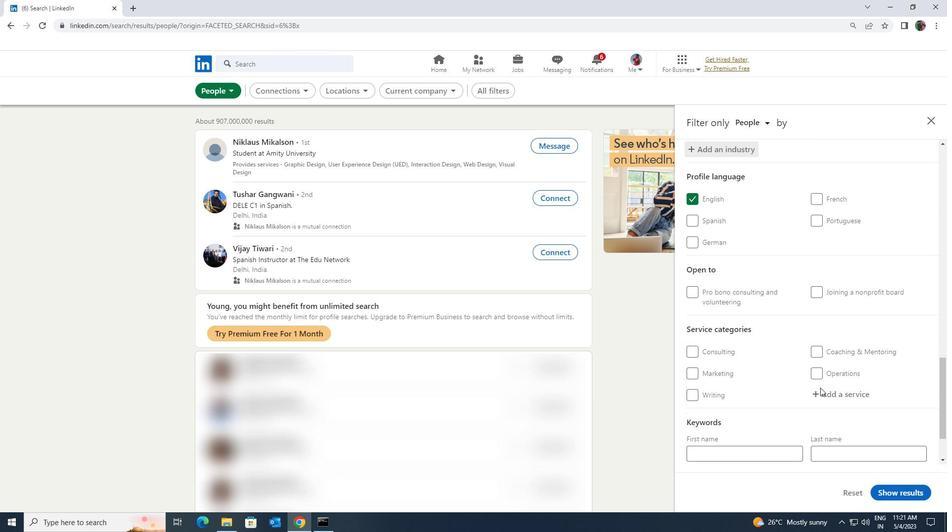 
Action: Mouse pressed left at (820, 393)
Screenshot: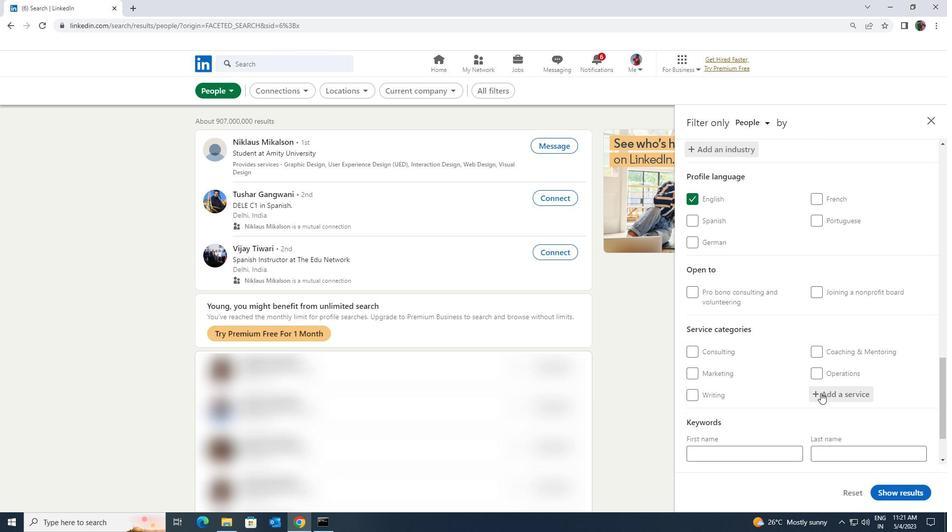 
Action: Mouse moved to (818, 393)
Screenshot: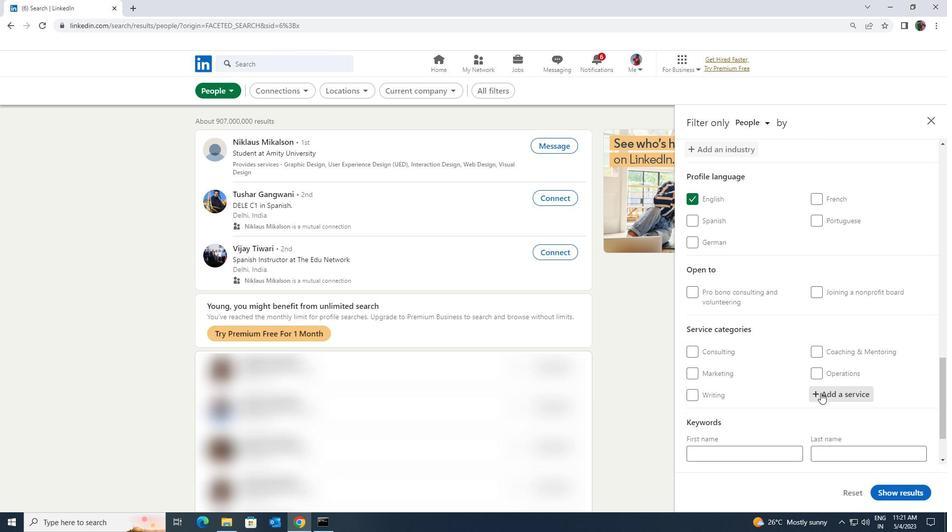 
Action: Key pressed I<Key.shift>OS<Key.space>
Screenshot: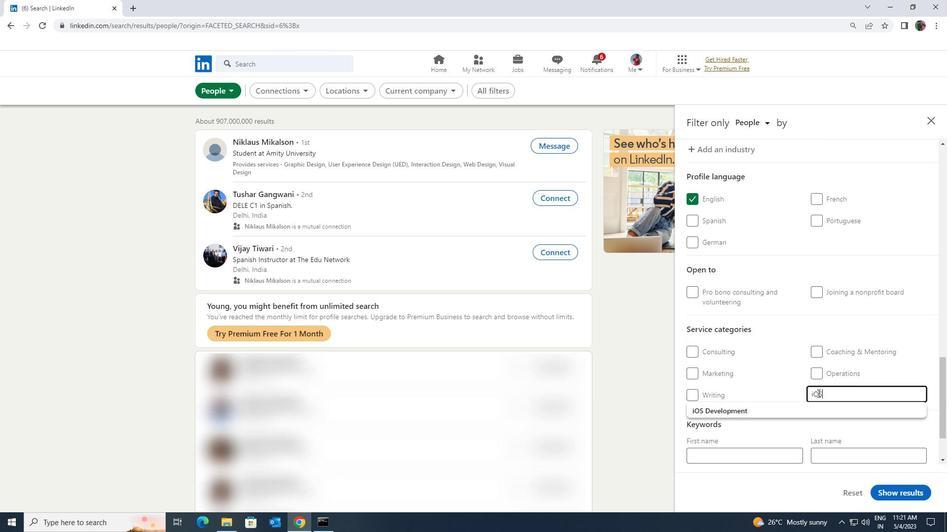 
Action: Mouse moved to (801, 411)
Screenshot: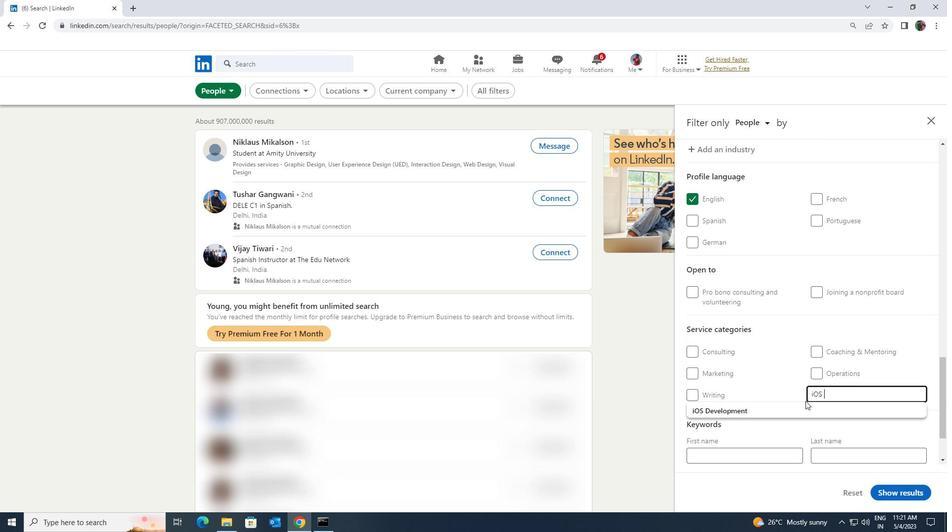 
Action: Mouse pressed left at (801, 411)
Screenshot: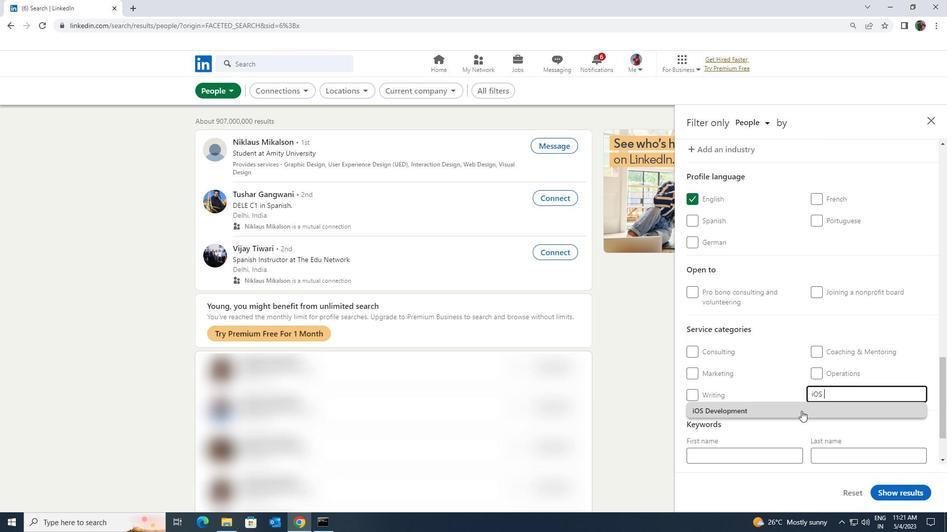 
Action: Mouse moved to (800, 411)
Screenshot: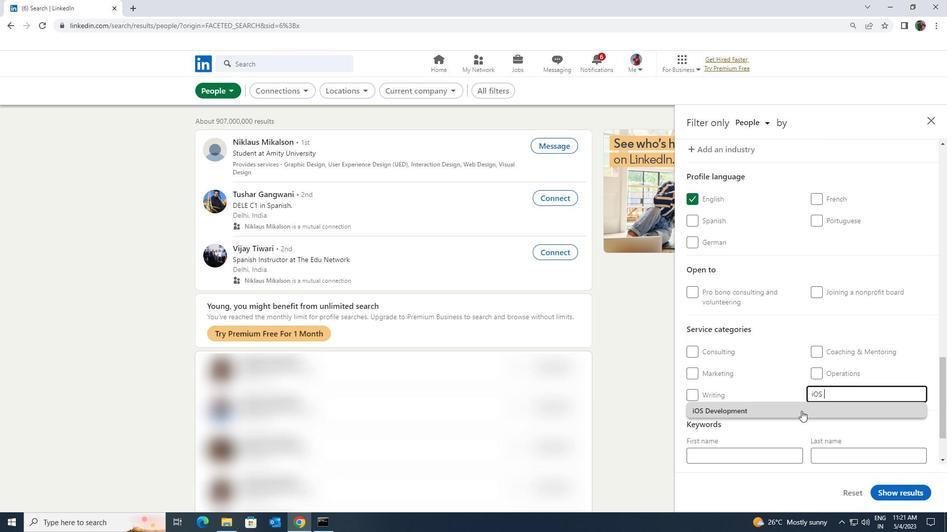 
Action: Mouse scrolled (800, 410) with delta (0, 0)
Screenshot: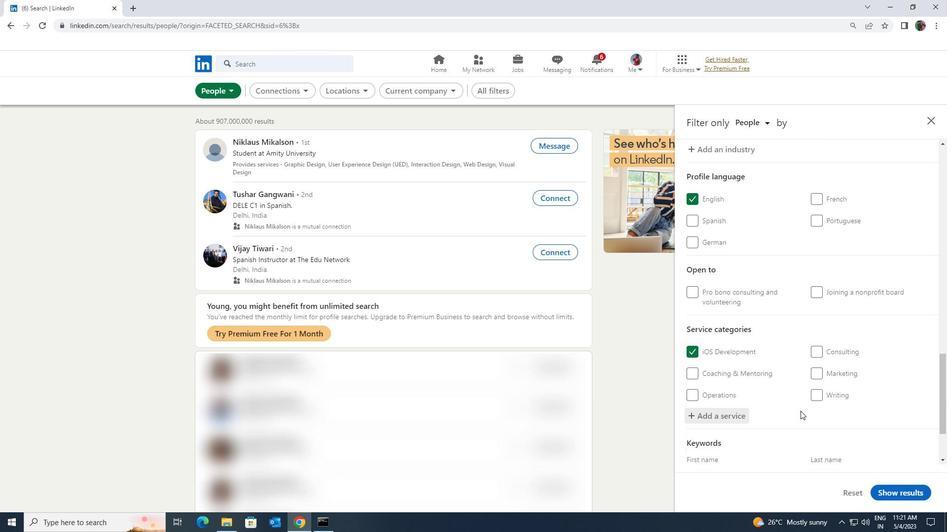 
Action: Mouse scrolled (800, 410) with delta (0, 0)
Screenshot: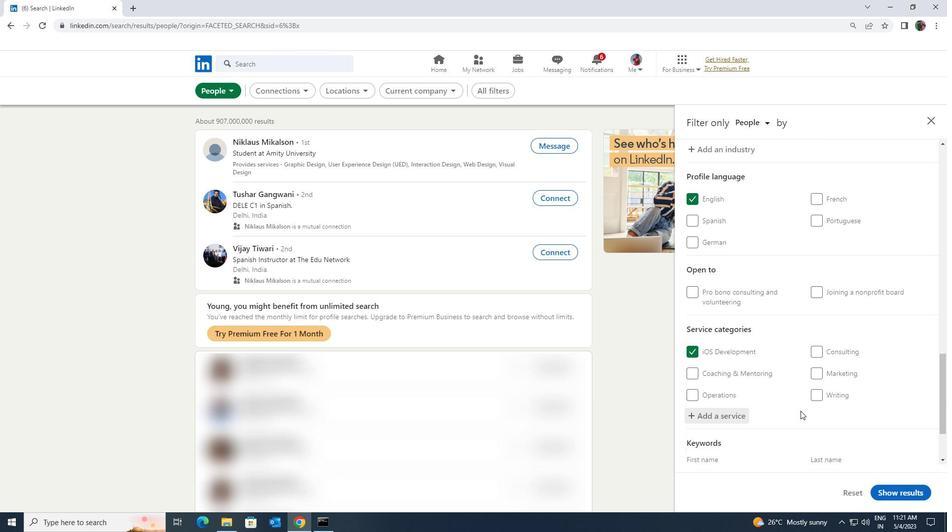 
Action: Mouse scrolled (800, 410) with delta (0, 0)
Screenshot: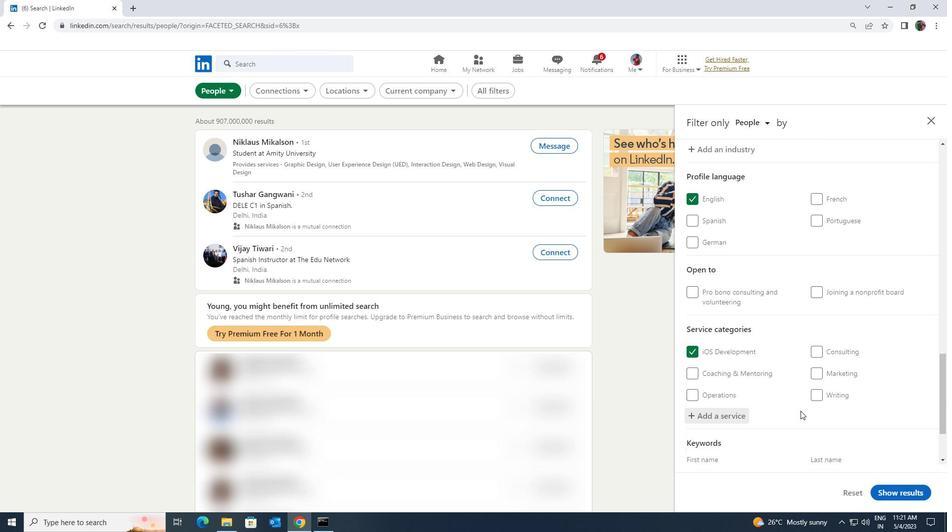 
Action: Mouse moved to (793, 418)
Screenshot: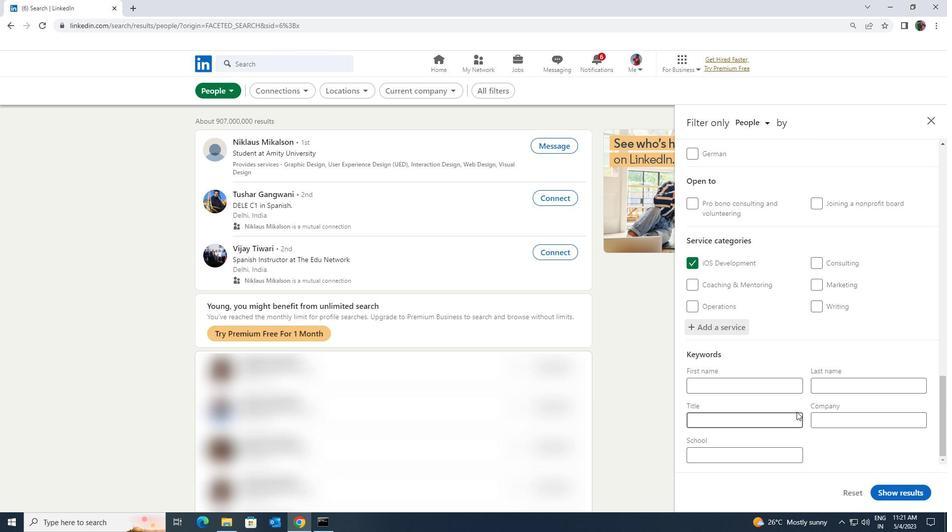 
Action: Mouse pressed left at (793, 418)
Screenshot: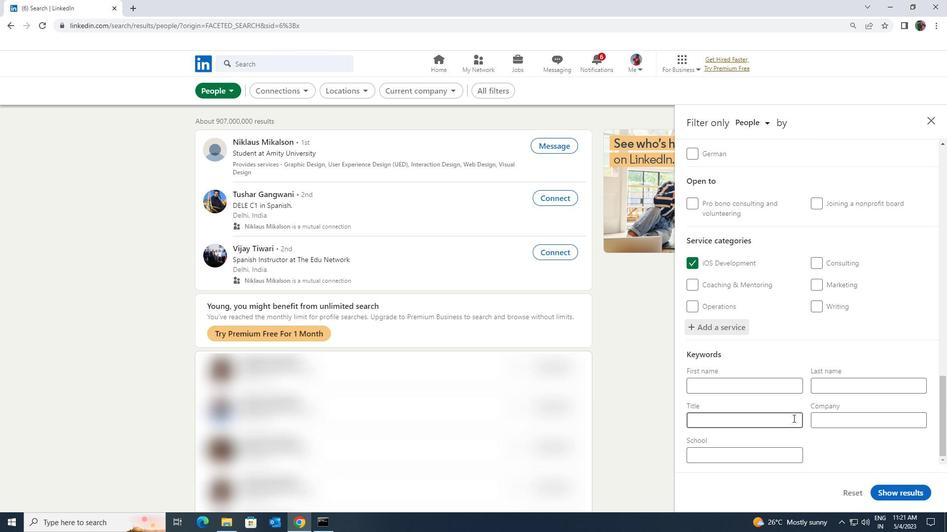
Action: Key pressed <Key.shift><Key.shift><Key.shift><Key.shift>RECYCLABLES<Key.space><Key.shift><Key.shift><Key.shift><Key.shift><Key.shift><Key.shift><Key.shift><Key.shift><Key.shift><Key.shift><Key.shift><Key.shift><Key.shift><Key.shift><Key.shift><Key.shift><Key.shift><Key.shift><Key.shift><Key.shift><Key.shift><Key.shift>COLLECTOR
Screenshot: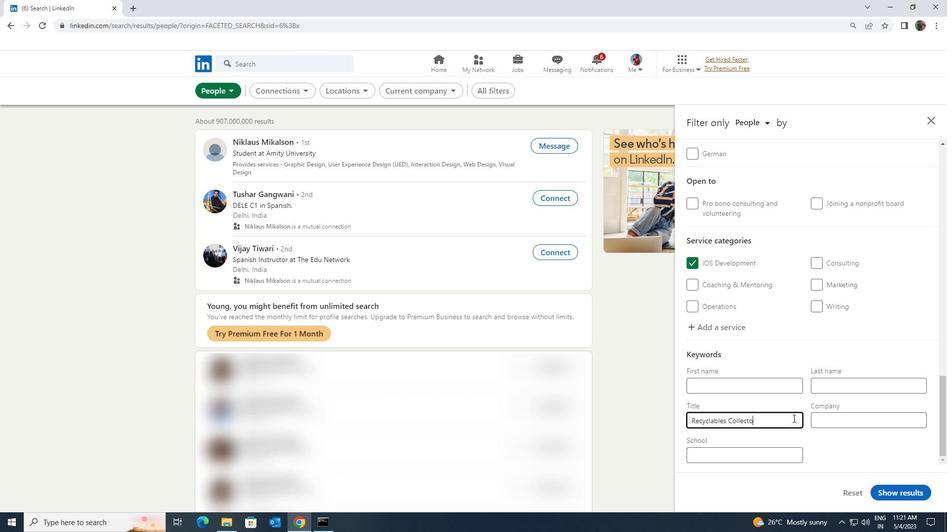 
Action: Mouse moved to (883, 495)
Screenshot: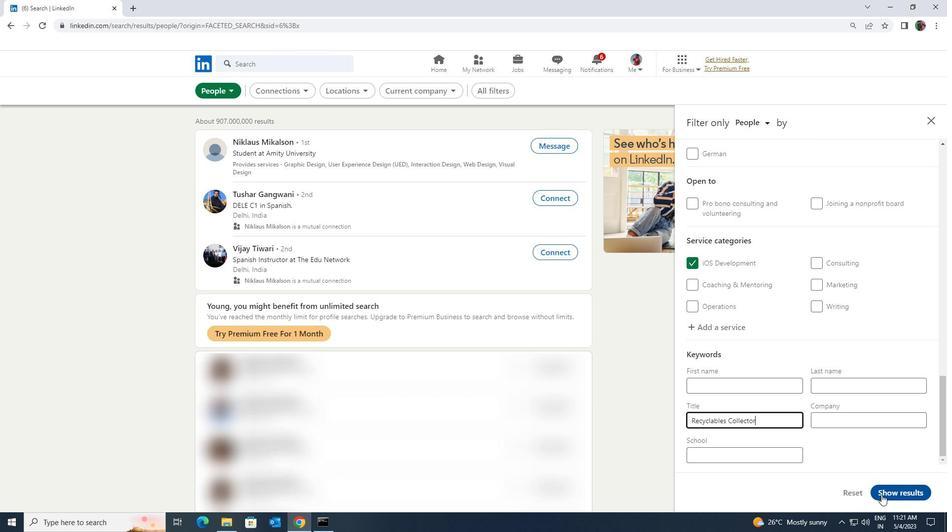 
Action: Mouse pressed left at (883, 495)
Screenshot: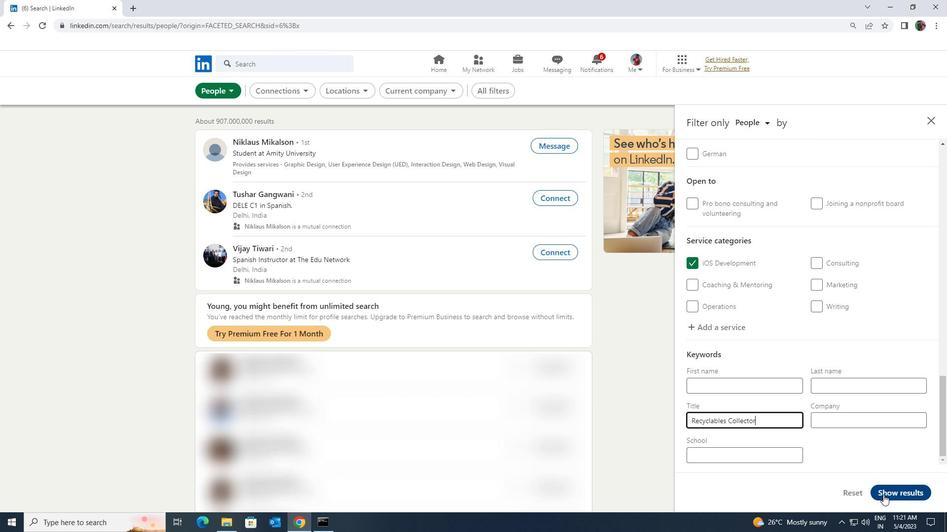 
